 Task: Check the life at Redfin.
Action: Mouse moved to (168, 257)
Screenshot: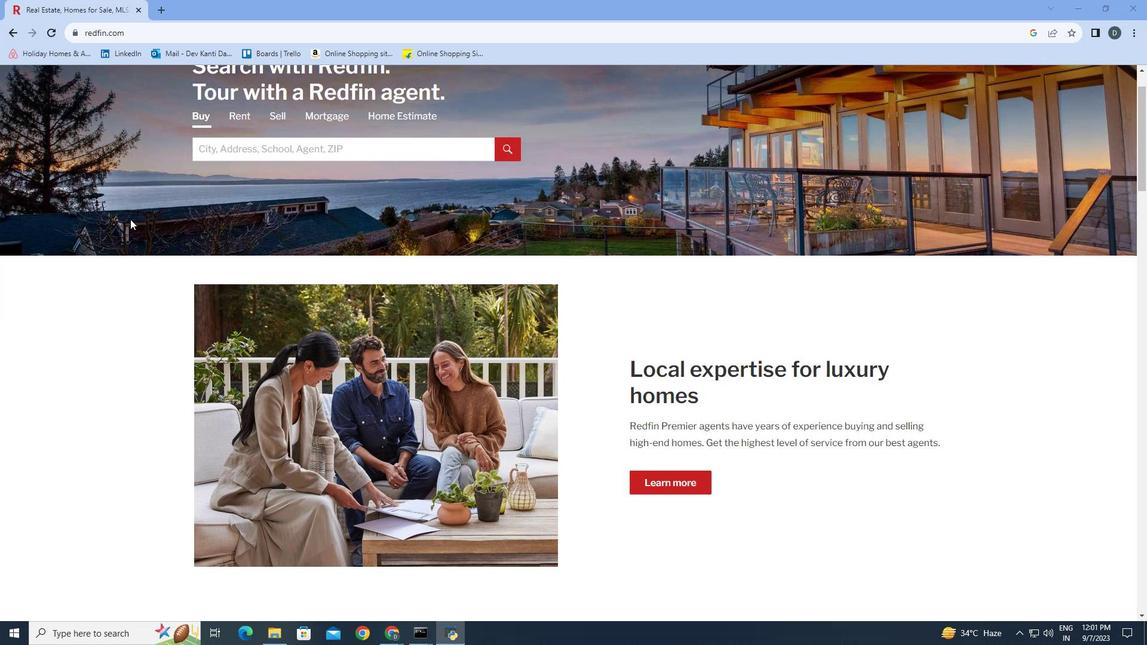 
Action: Mouse scrolled (168, 256) with delta (0, 0)
Screenshot: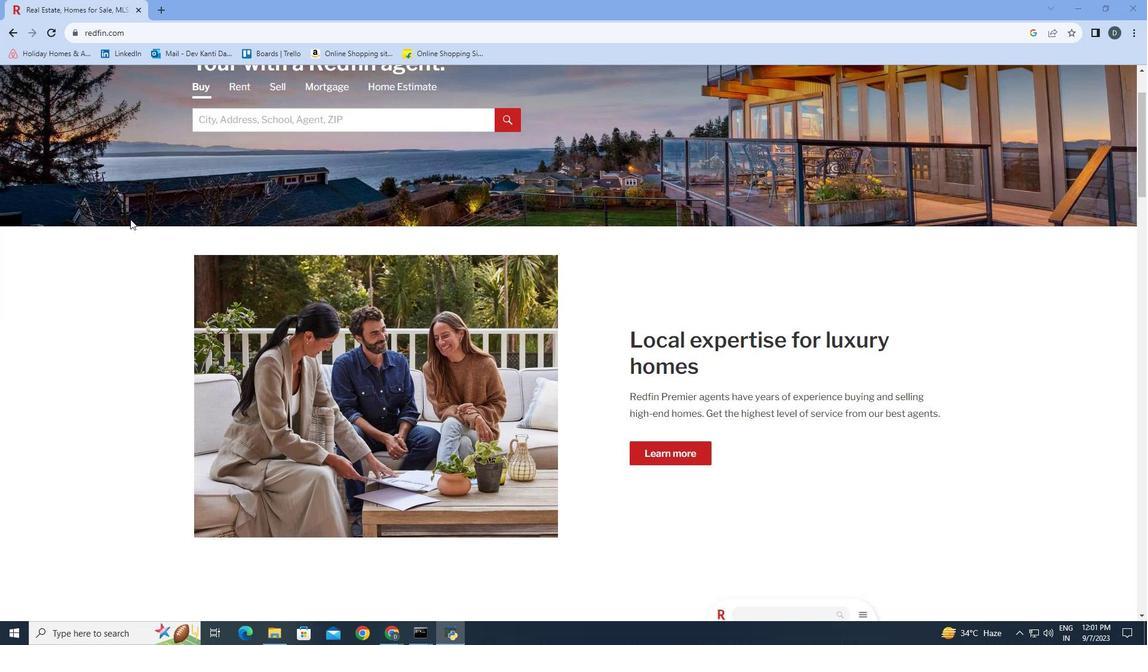 
Action: Mouse scrolled (168, 256) with delta (0, 0)
Screenshot: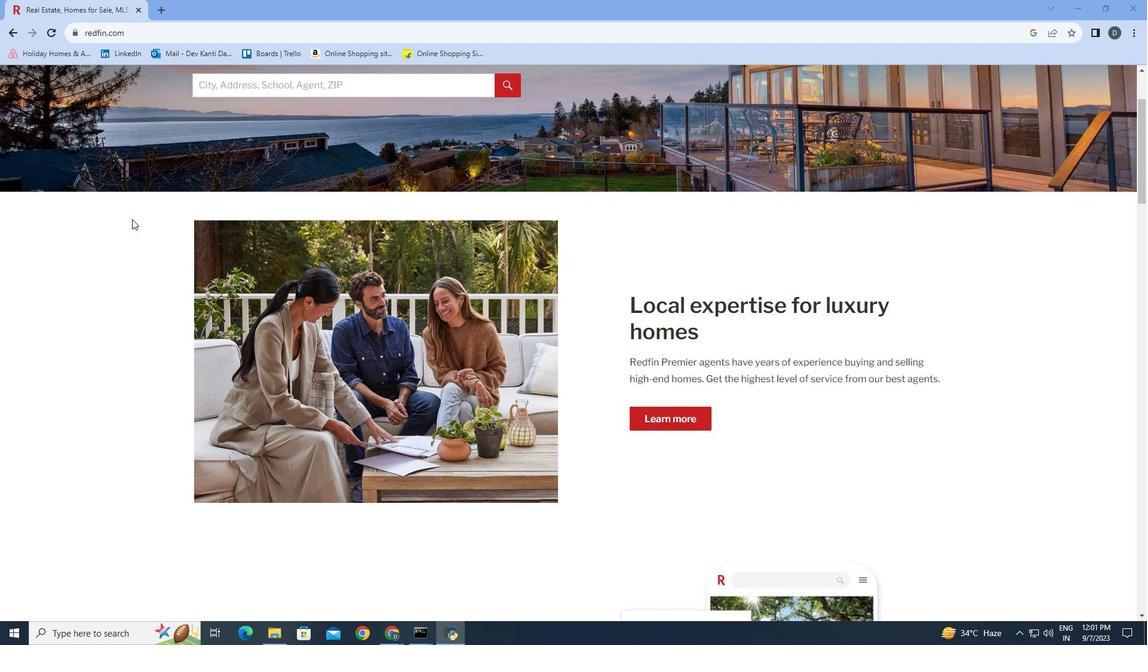 
Action: Mouse moved to (170, 257)
Screenshot: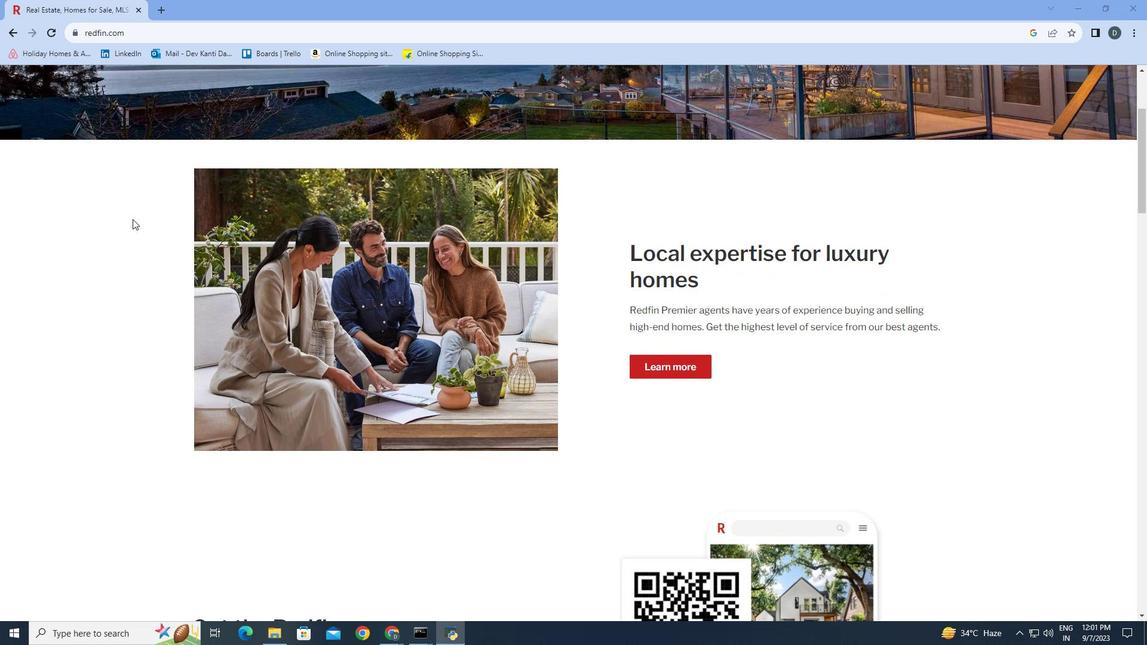 
Action: Mouse scrolled (170, 256) with delta (0, 0)
Screenshot: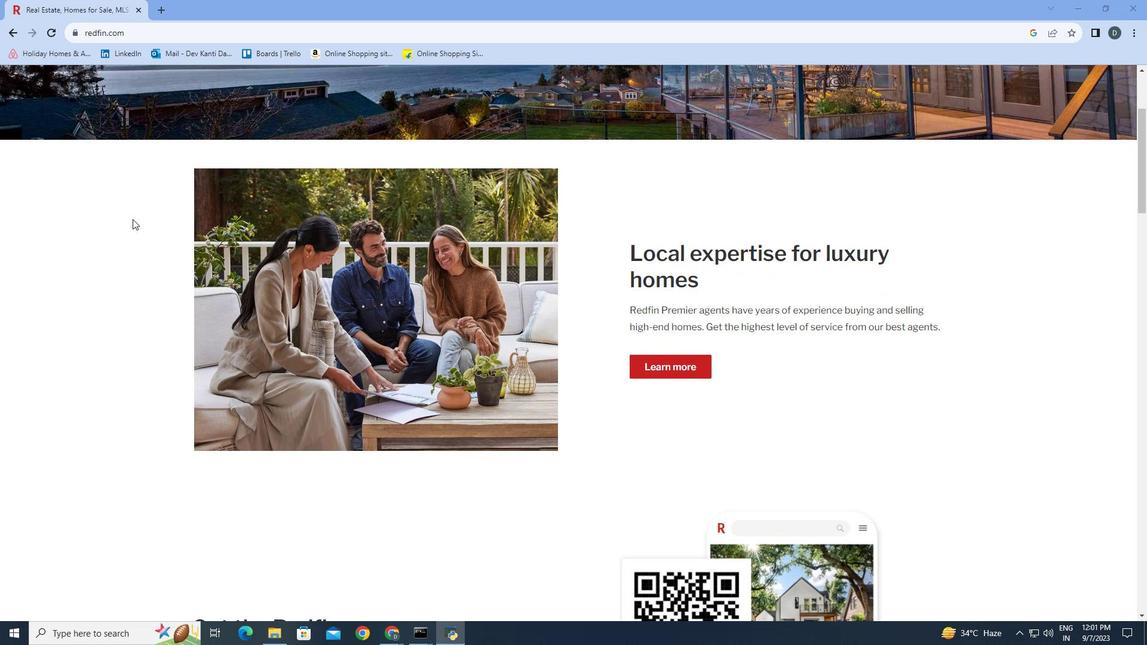 
Action: Mouse moved to (173, 256)
Screenshot: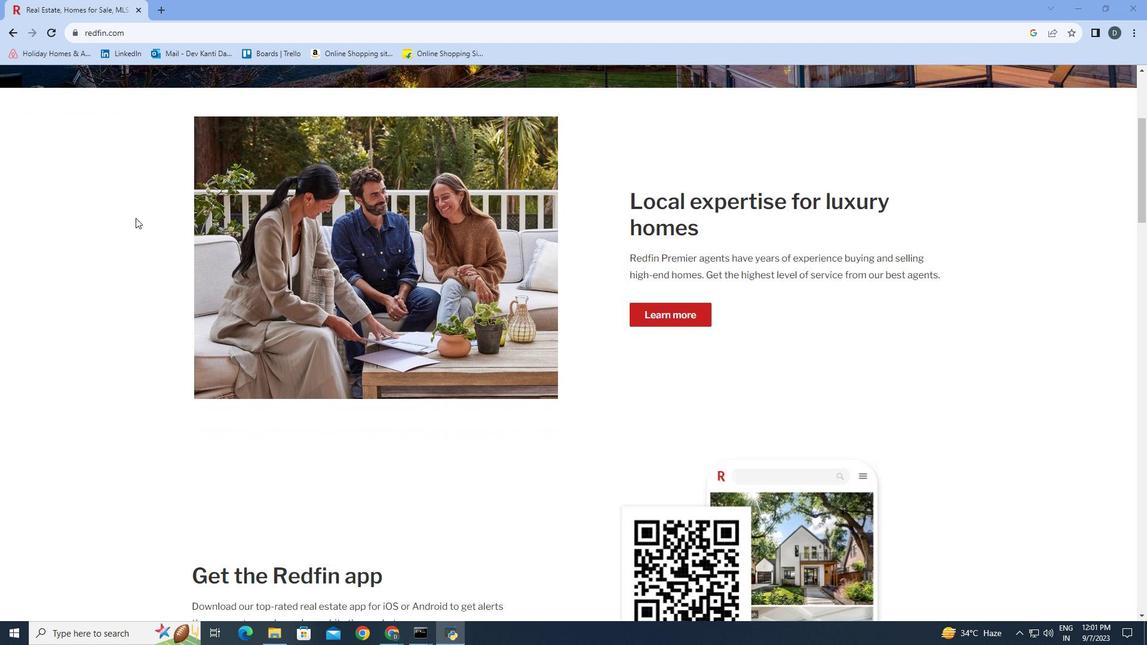 
Action: Mouse scrolled (173, 255) with delta (0, 0)
Screenshot: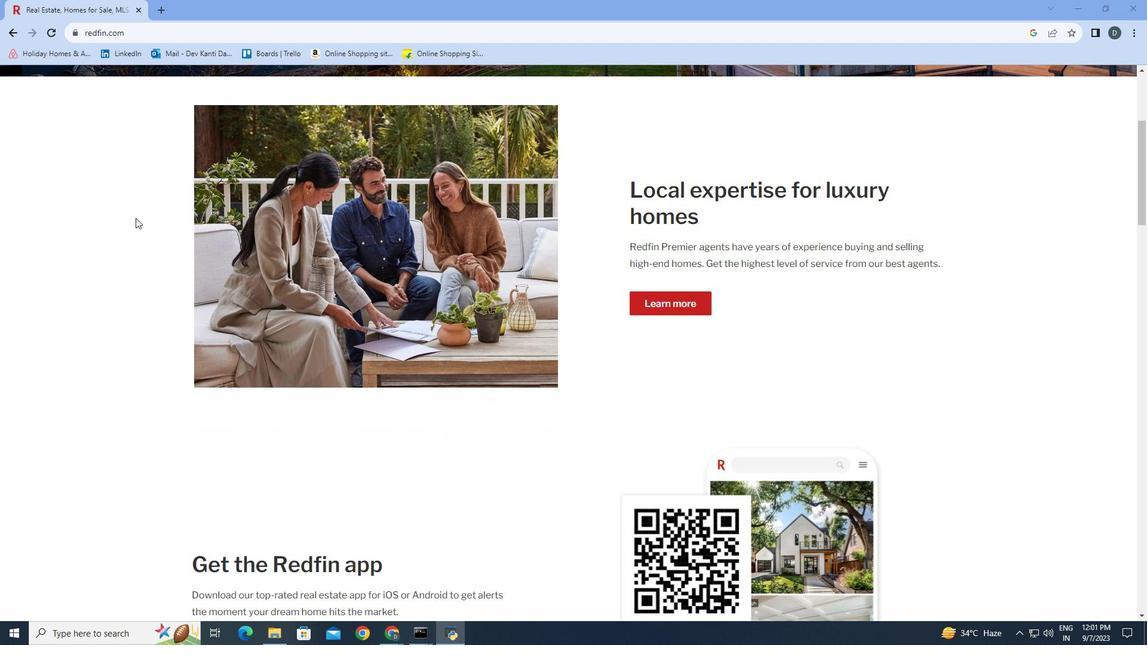 
Action: Mouse scrolled (173, 255) with delta (0, 0)
Screenshot: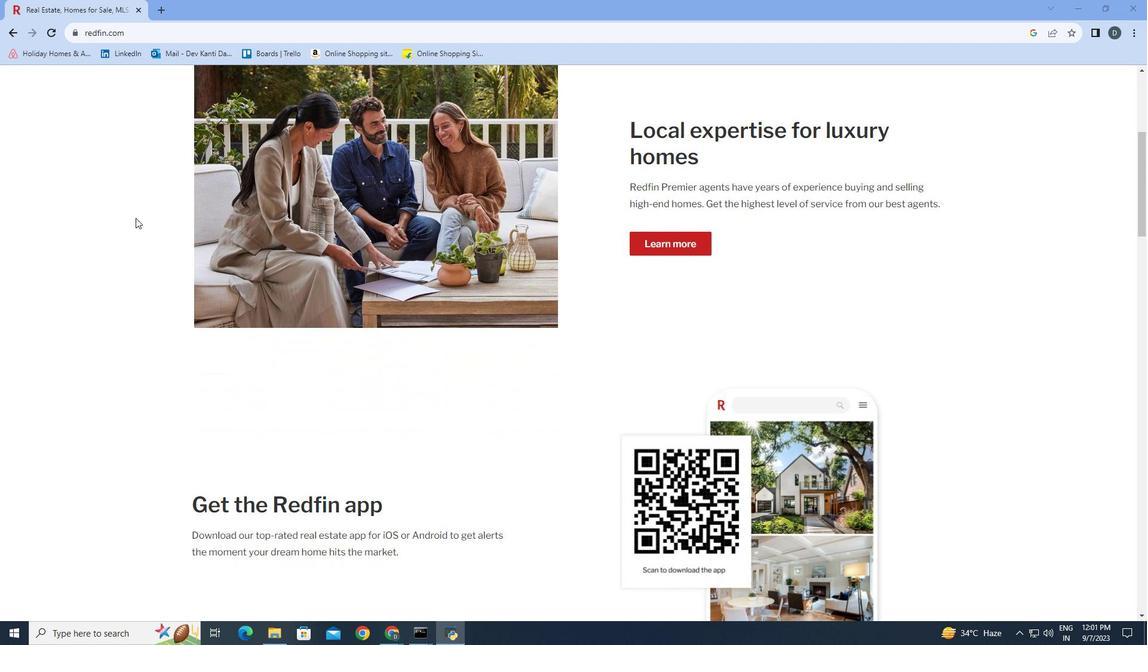 
Action: Mouse scrolled (173, 255) with delta (0, 0)
Screenshot: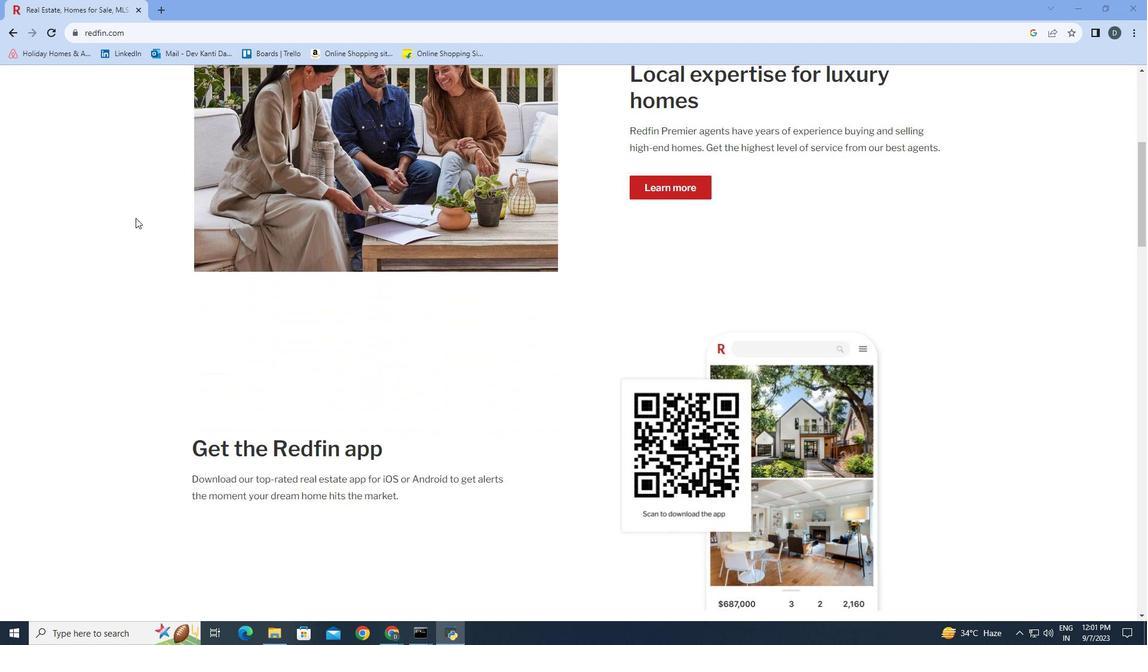 
Action: Mouse moved to (173, 255)
Screenshot: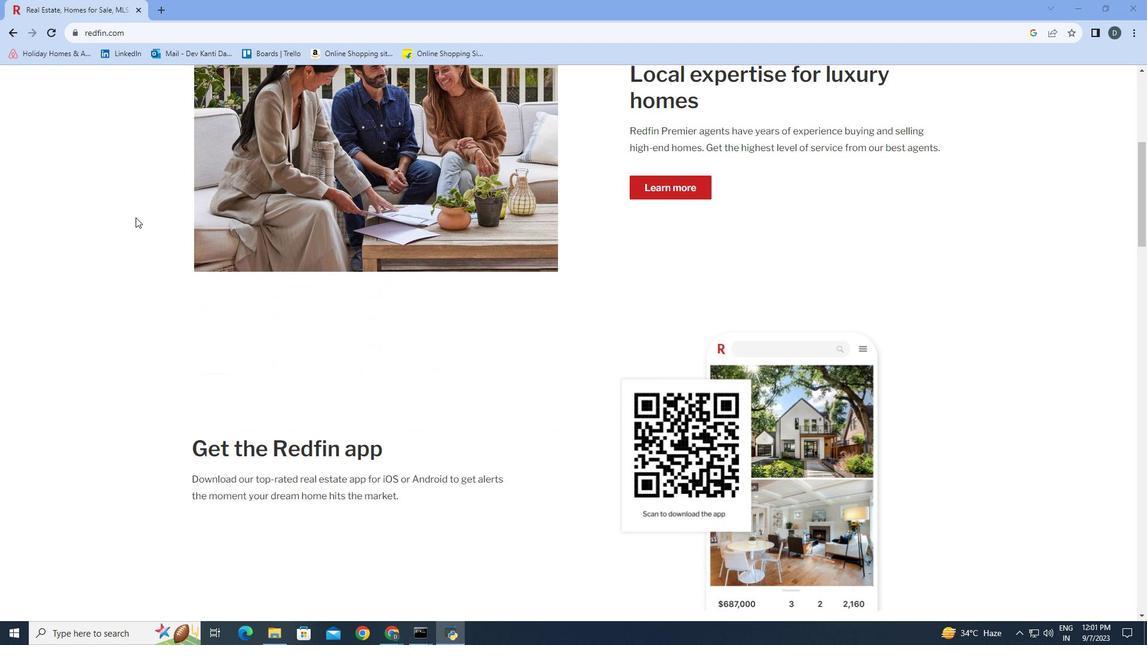 
Action: Mouse scrolled (173, 255) with delta (0, 0)
Screenshot: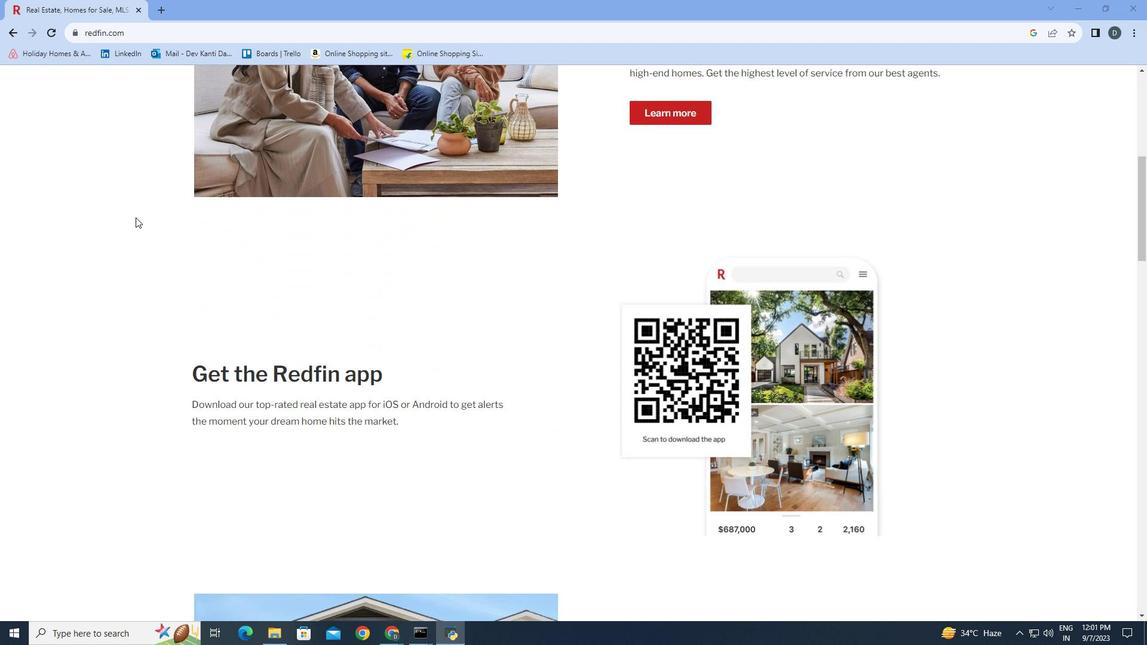 
Action: Mouse scrolled (173, 255) with delta (0, 0)
Screenshot: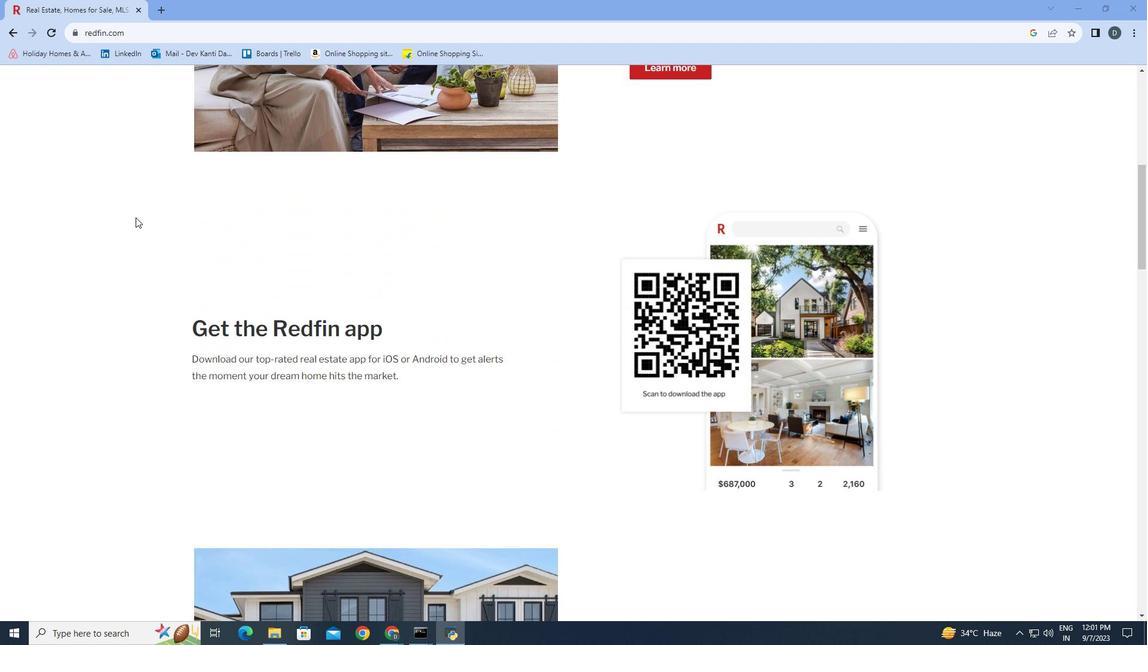 
Action: Mouse scrolled (173, 255) with delta (0, 0)
Screenshot: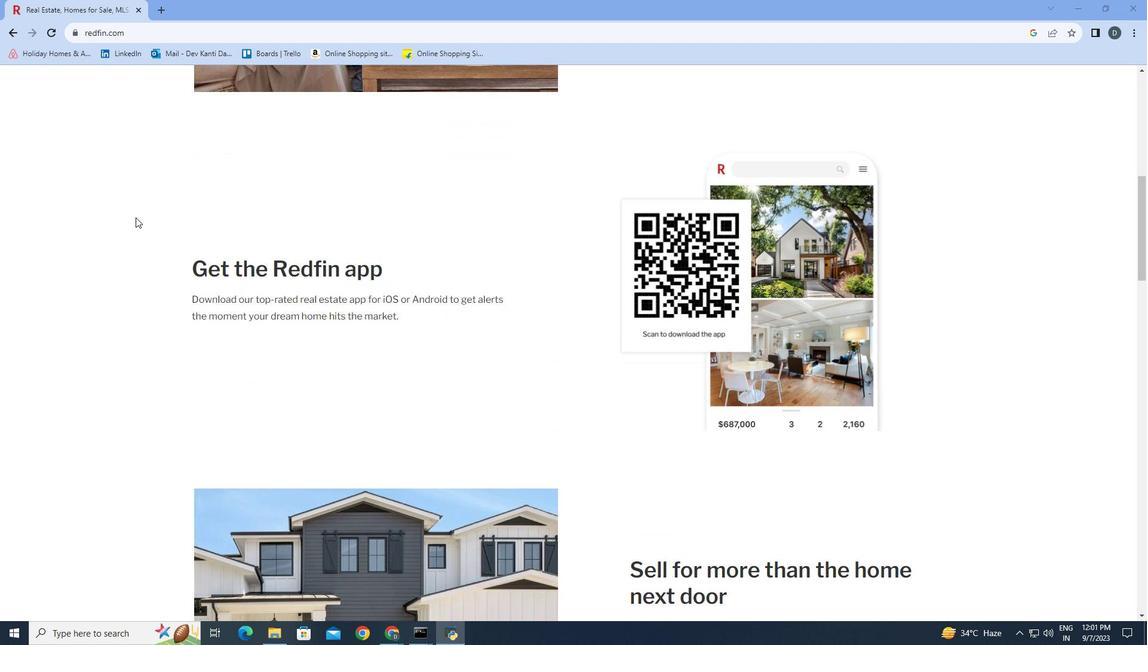 
Action: Mouse scrolled (173, 255) with delta (0, 0)
Screenshot: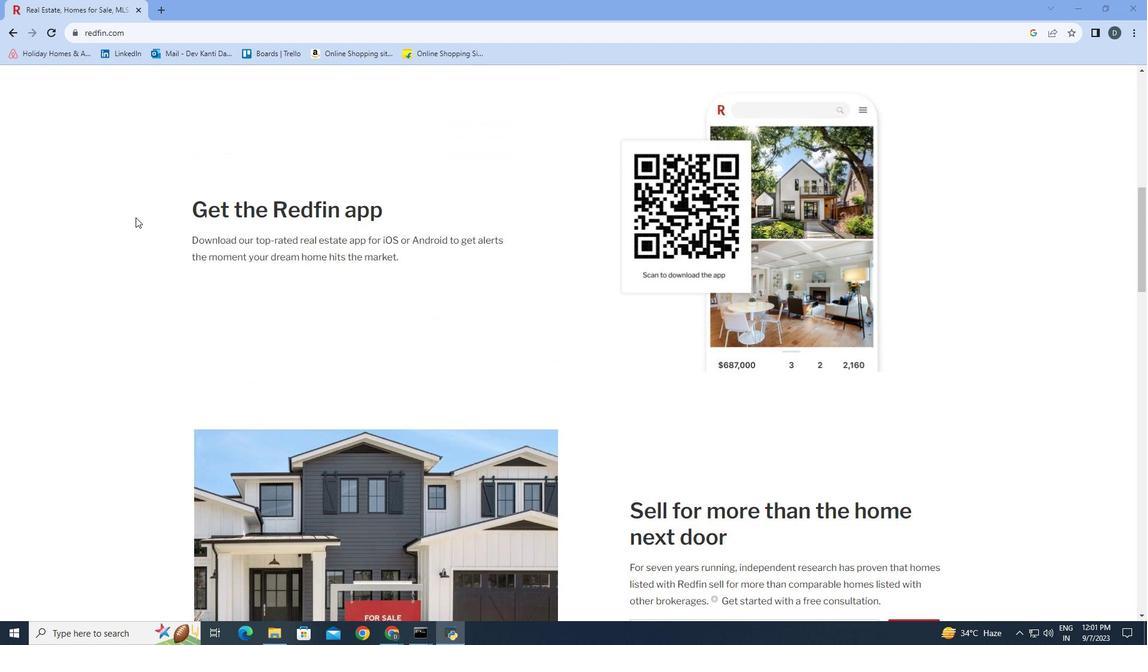 
Action: Mouse scrolled (173, 255) with delta (0, 0)
Screenshot: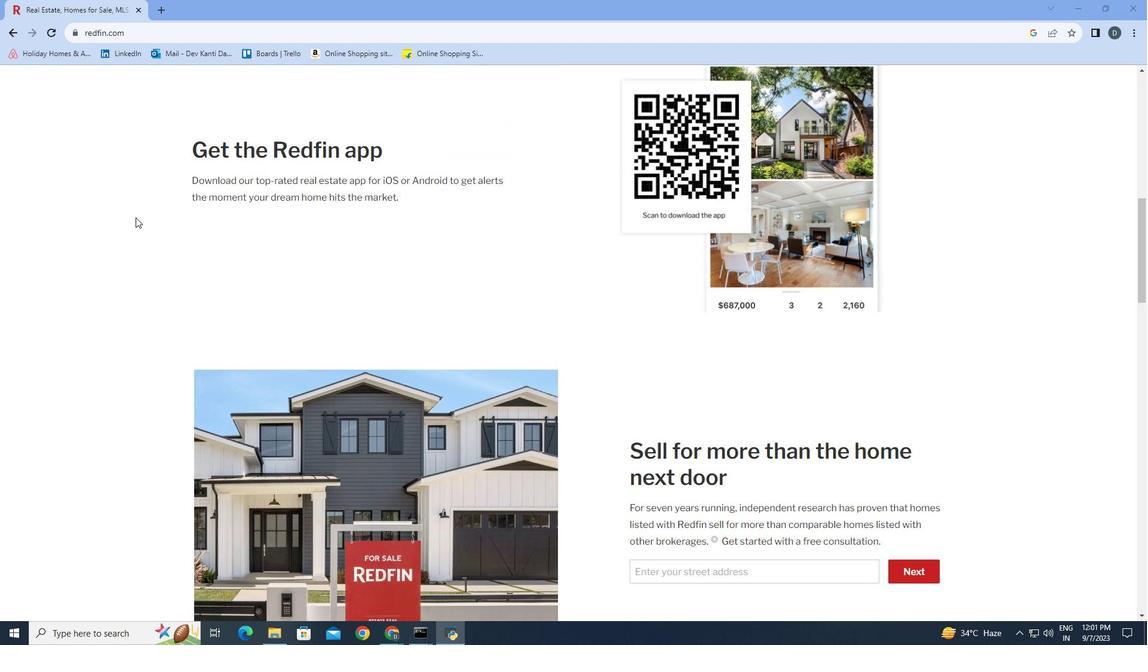 
Action: Mouse scrolled (173, 255) with delta (0, 0)
Screenshot: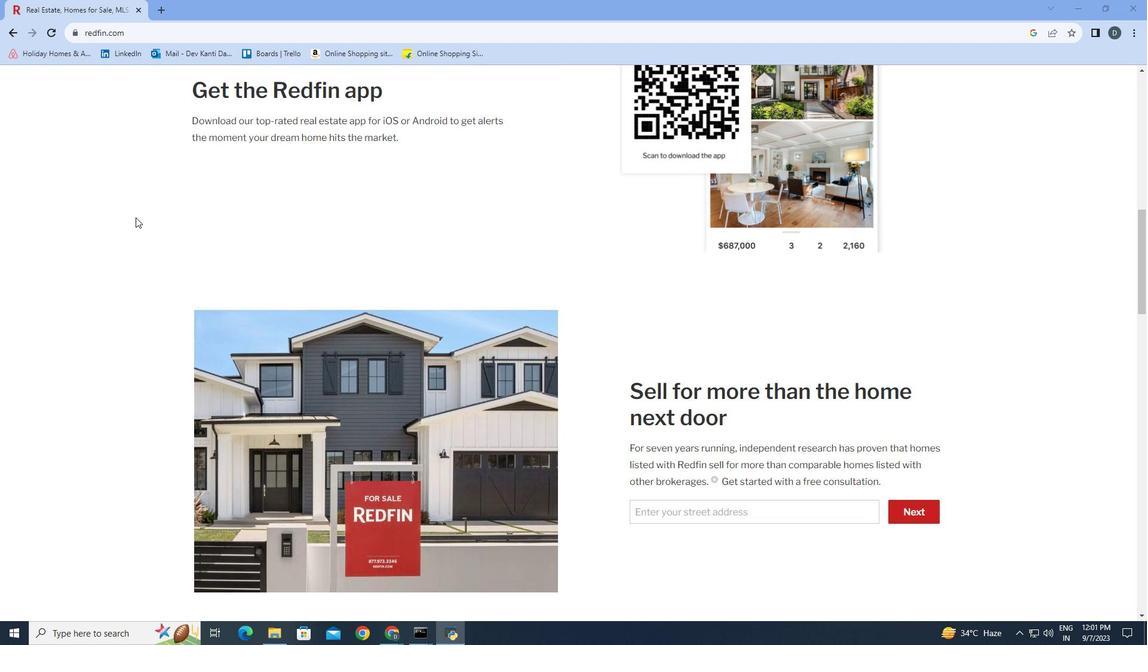 
Action: Mouse scrolled (173, 255) with delta (0, 0)
Screenshot: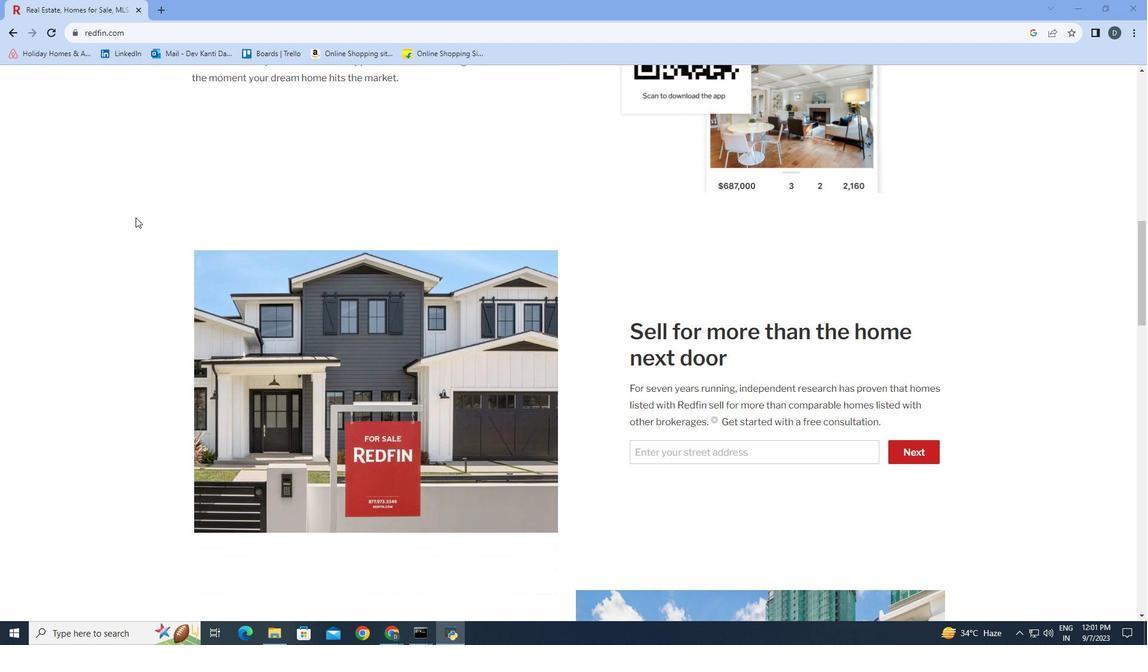 
Action: Mouse scrolled (173, 255) with delta (0, 0)
Screenshot: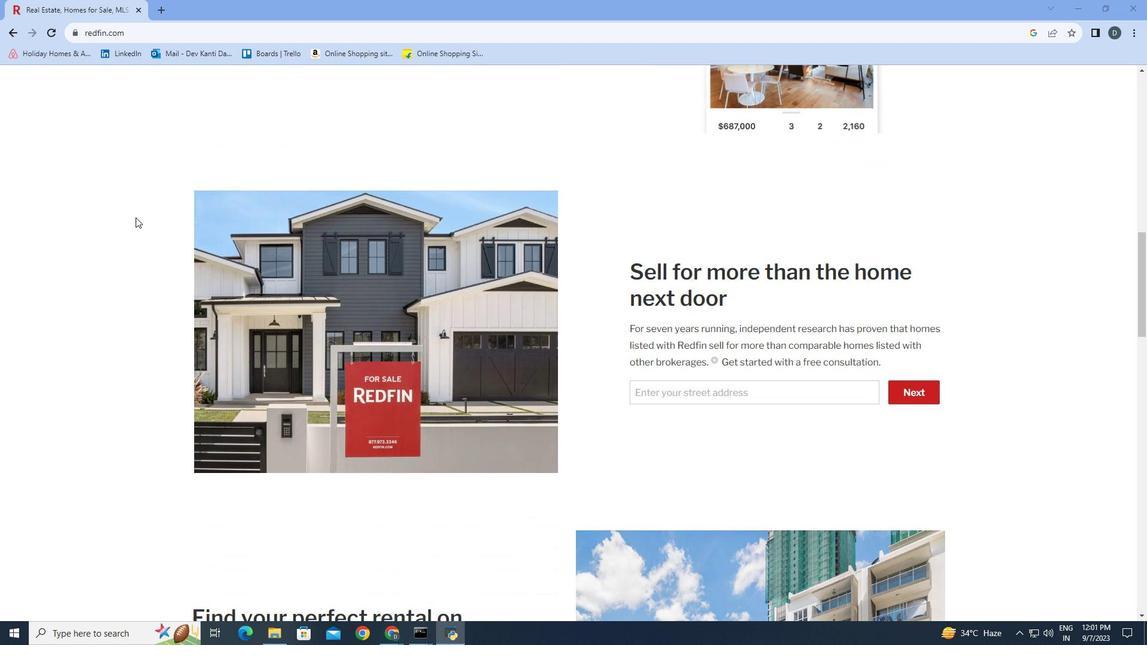 
Action: Mouse scrolled (173, 255) with delta (0, 0)
Screenshot: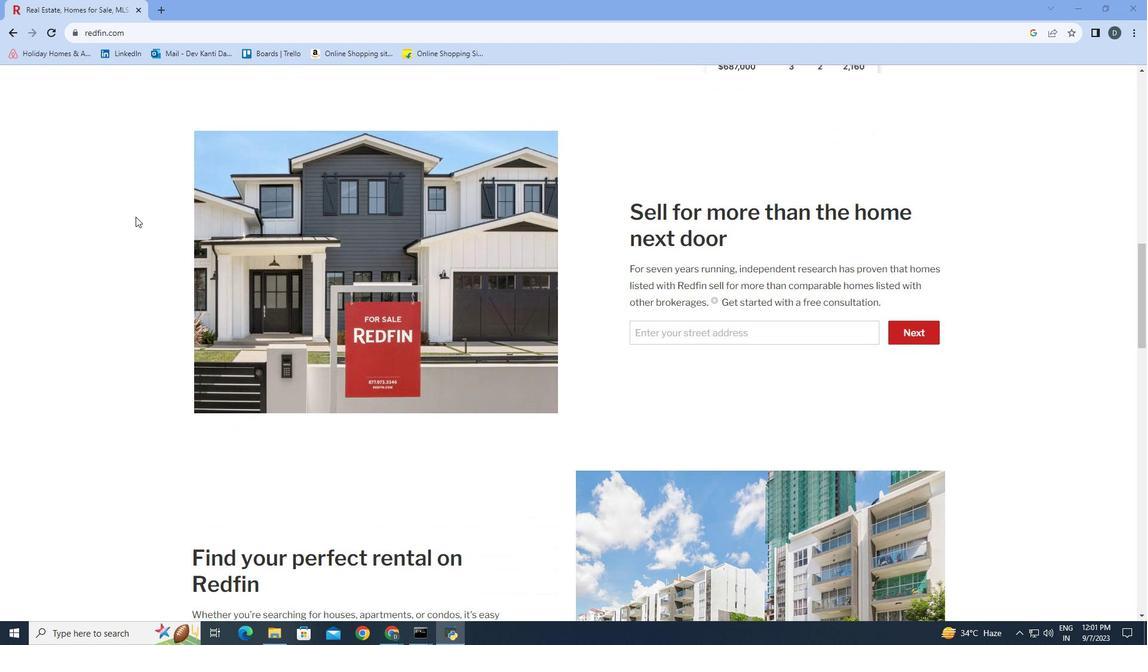 
Action: Mouse moved to (173, 255)
Screenshot: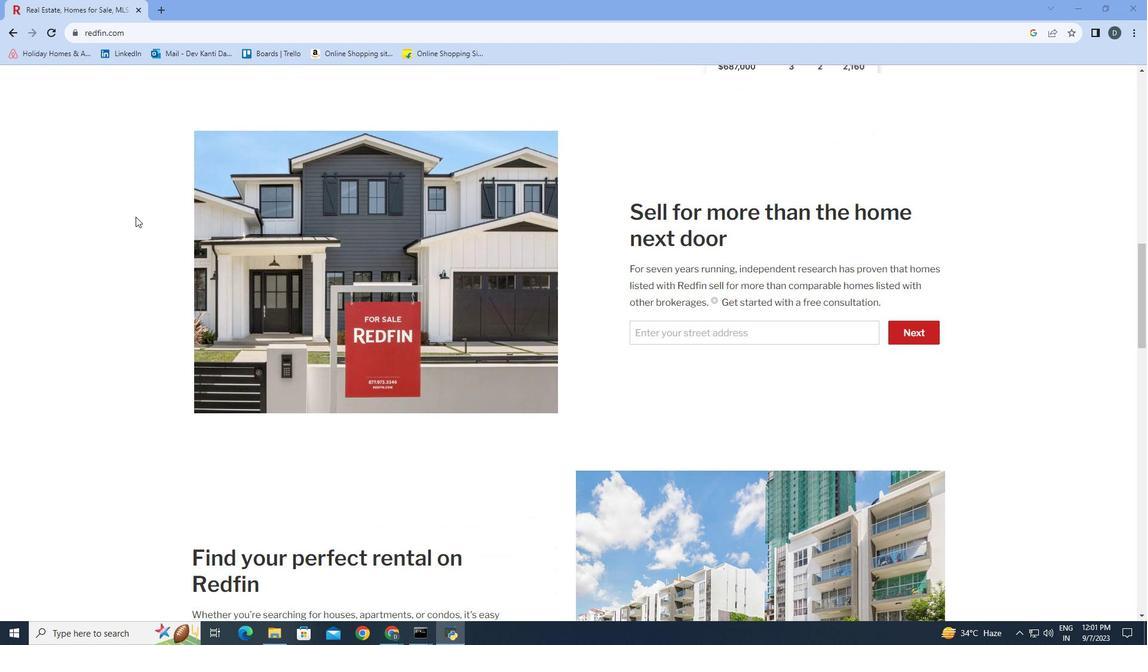 
Action: Mouse scrolled (173, 254) with delta (0, 0)
Screenshot: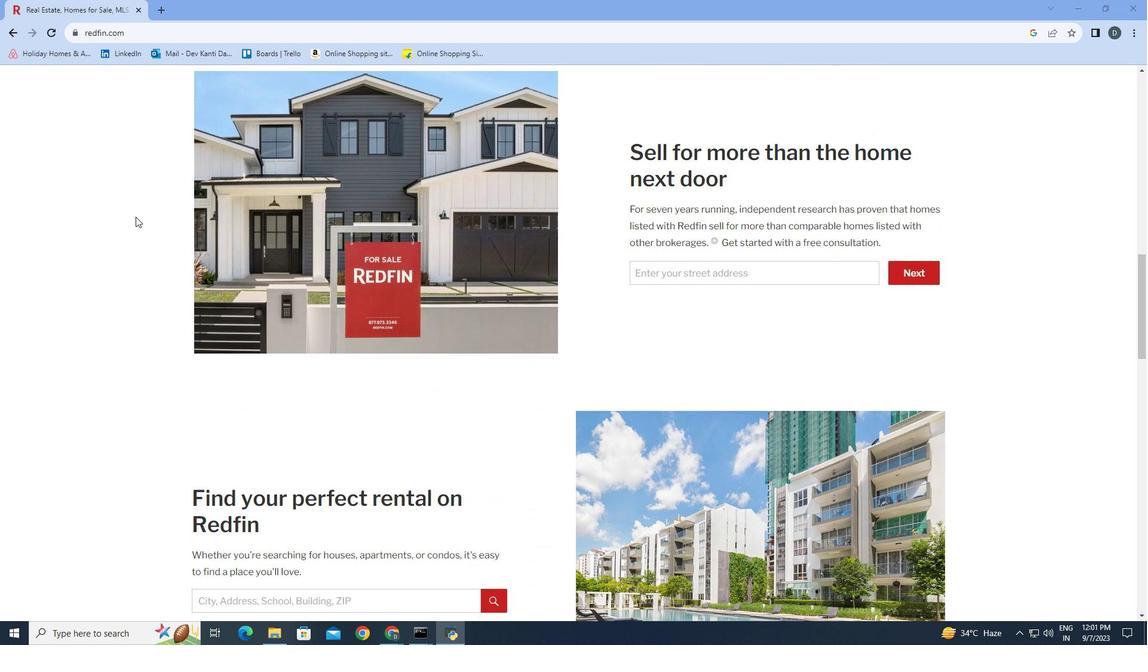 
Action: Mouse scrolled (173, 254) with delta (0, 0)
Screenshot: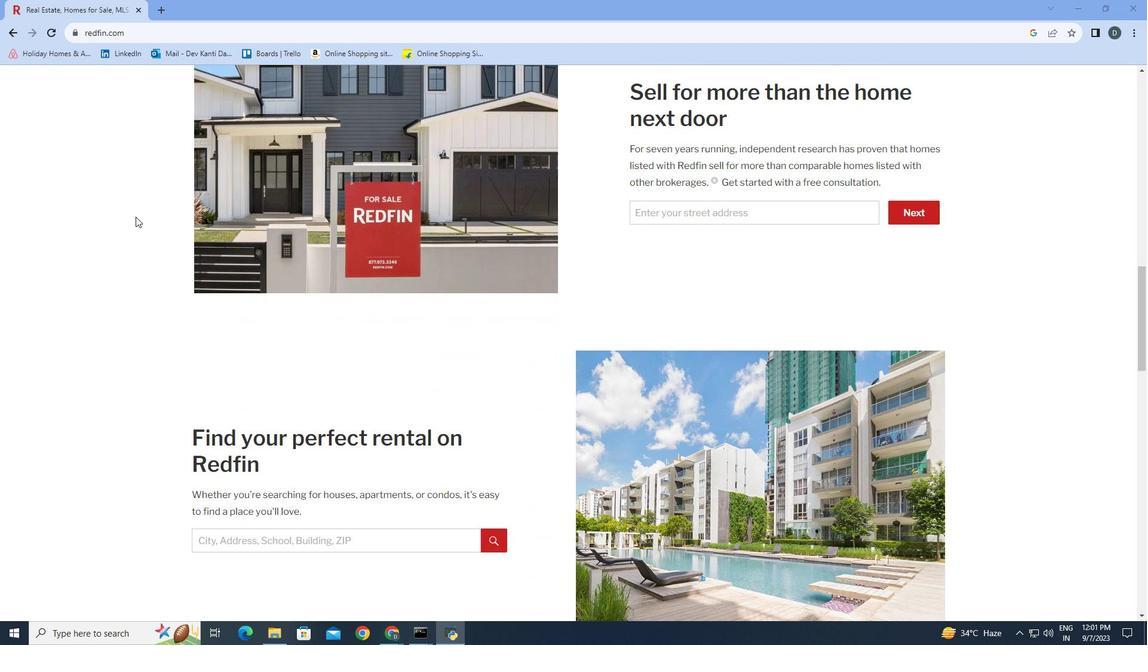 
Action: Mouse scrolled (173, 254) with delta (0, 0)
Screenshot: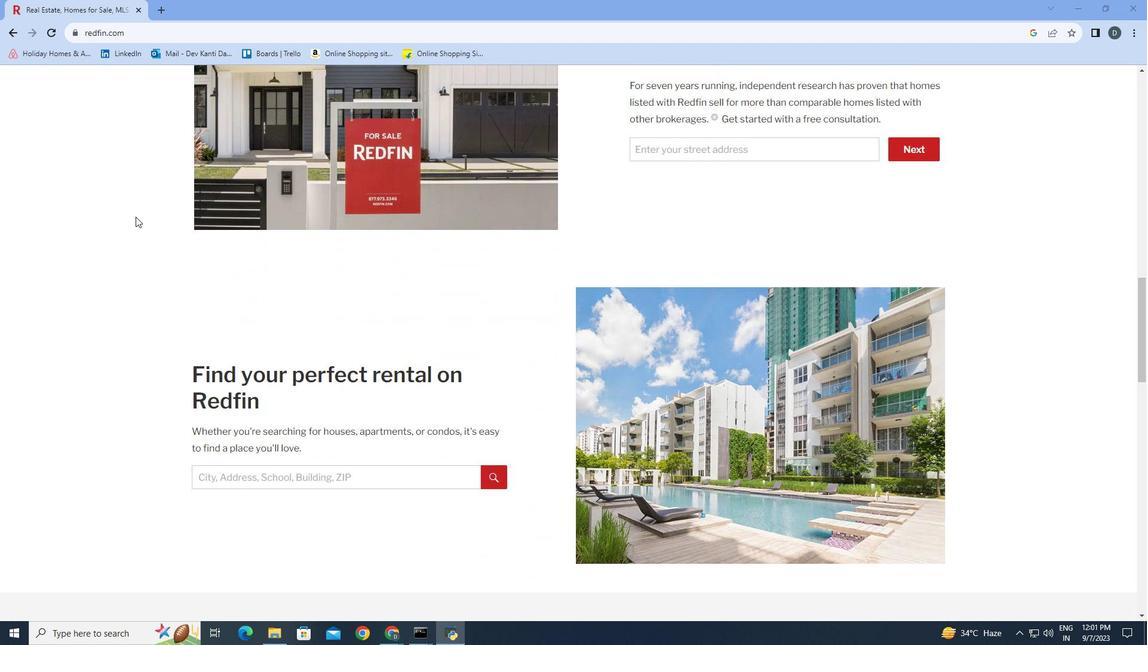 
Action: Mouse scrolled (173, 254) with delta (0, 0)
Screenshot: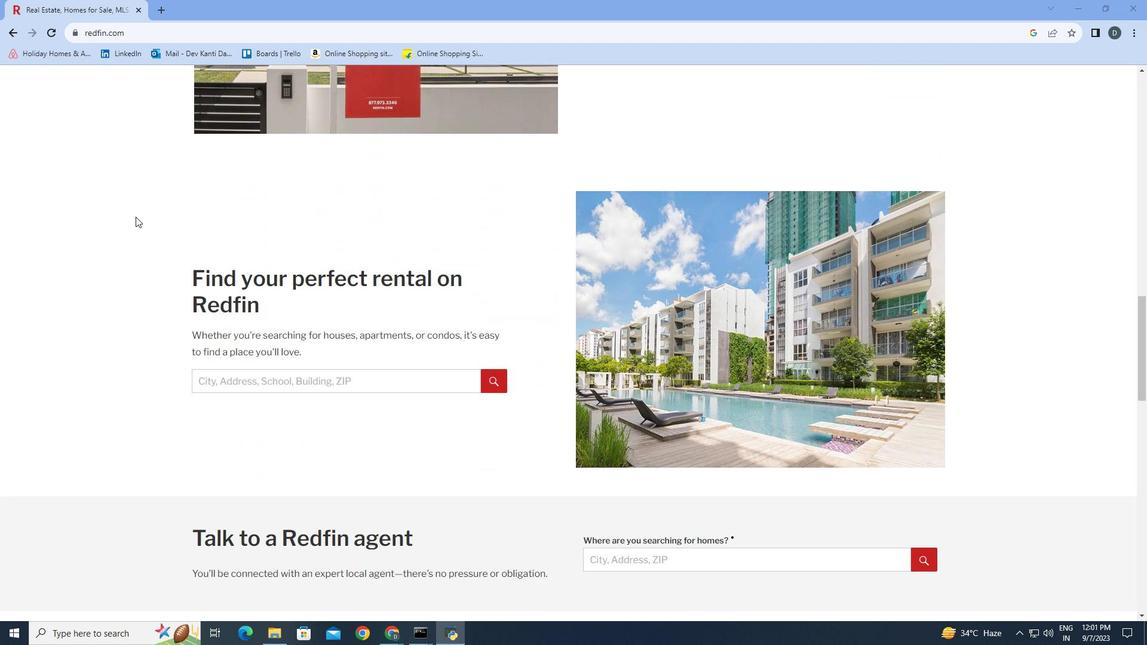 
Action: Mouse scrolled (173, 254) with delta (0, 0)
Screenshot: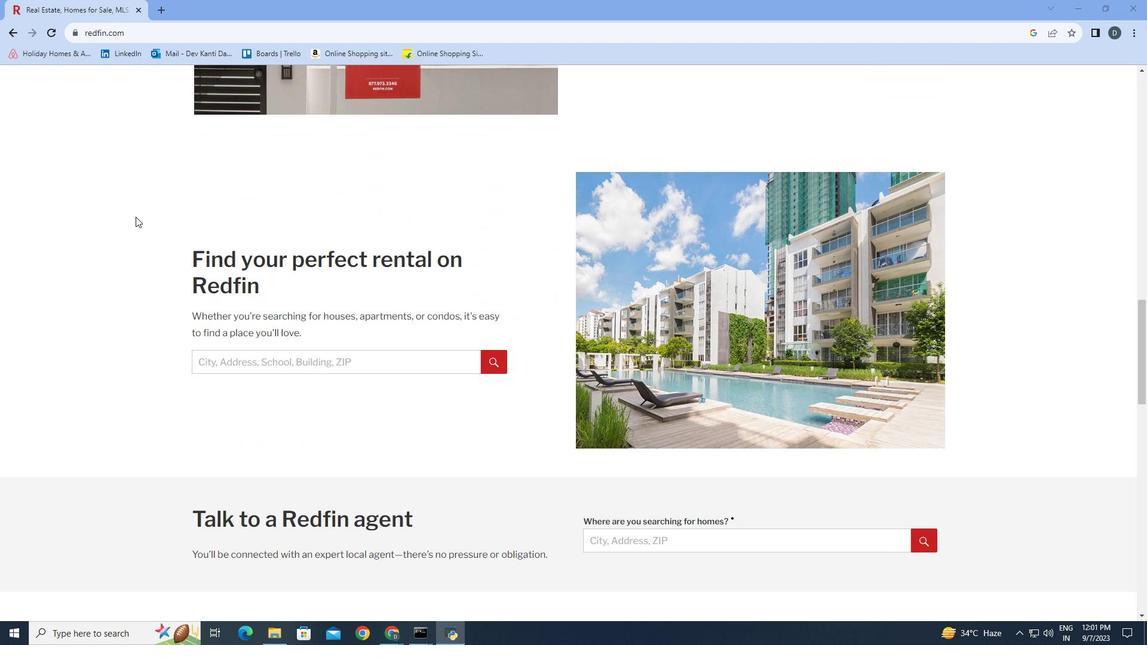 
Action: Mouse moved to (173, 255)
Screenshot: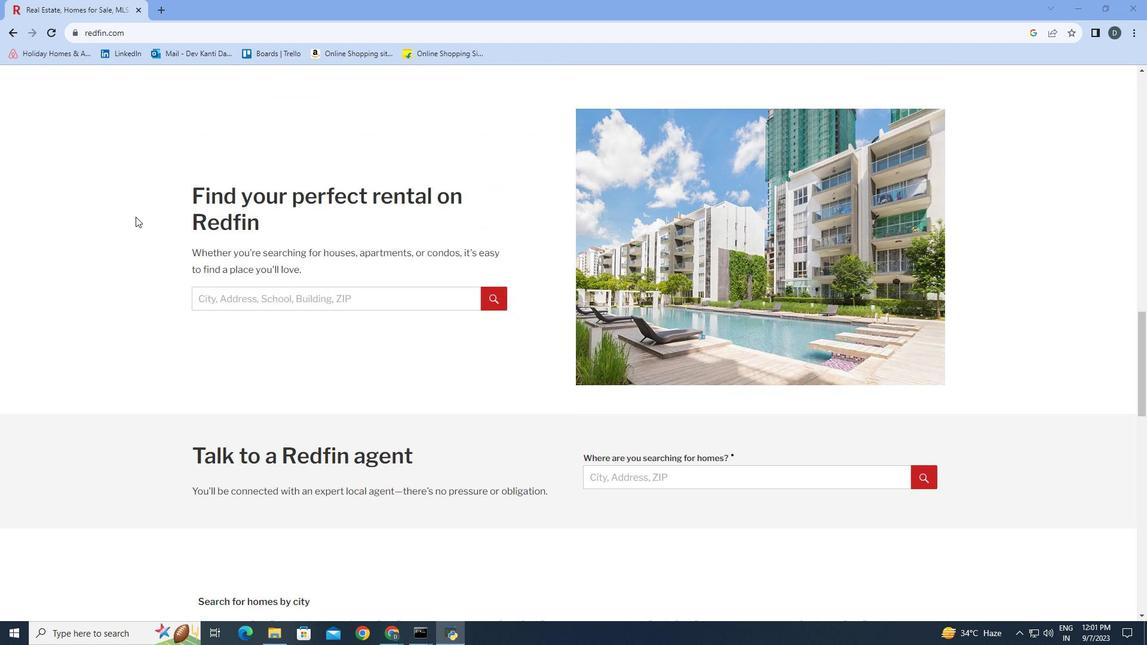 
Action: Mouse scrolled (173, 254) with delta (0, 0)
Screenshot: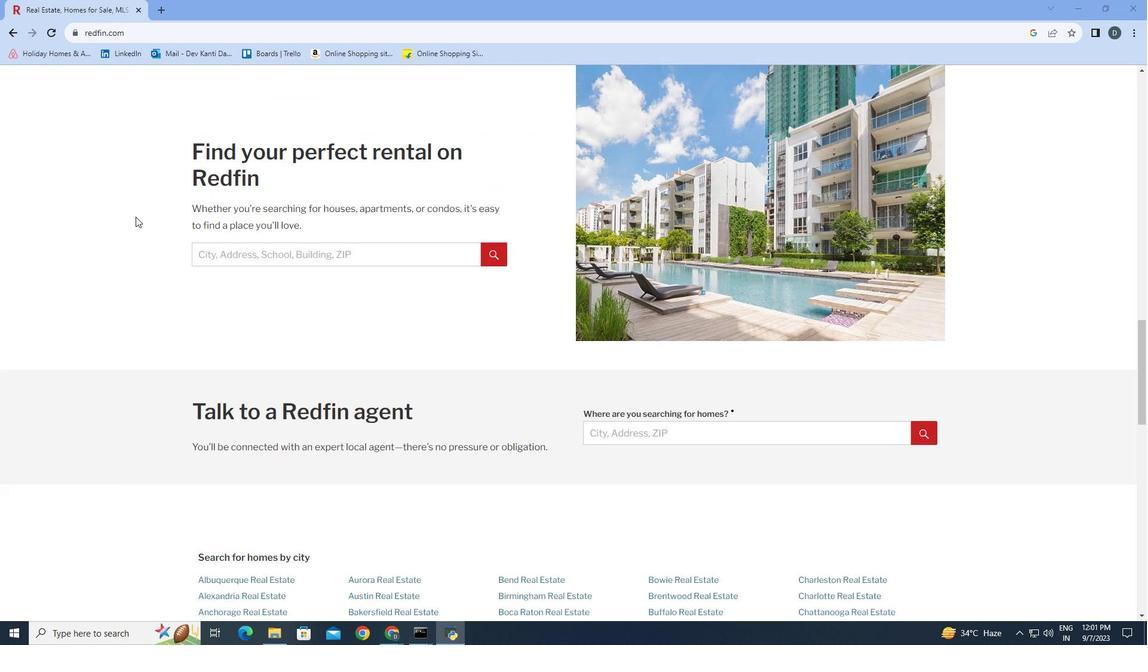 
Action: Mouse scrolled (173, 254) with delta (0, 0)
Screenshot: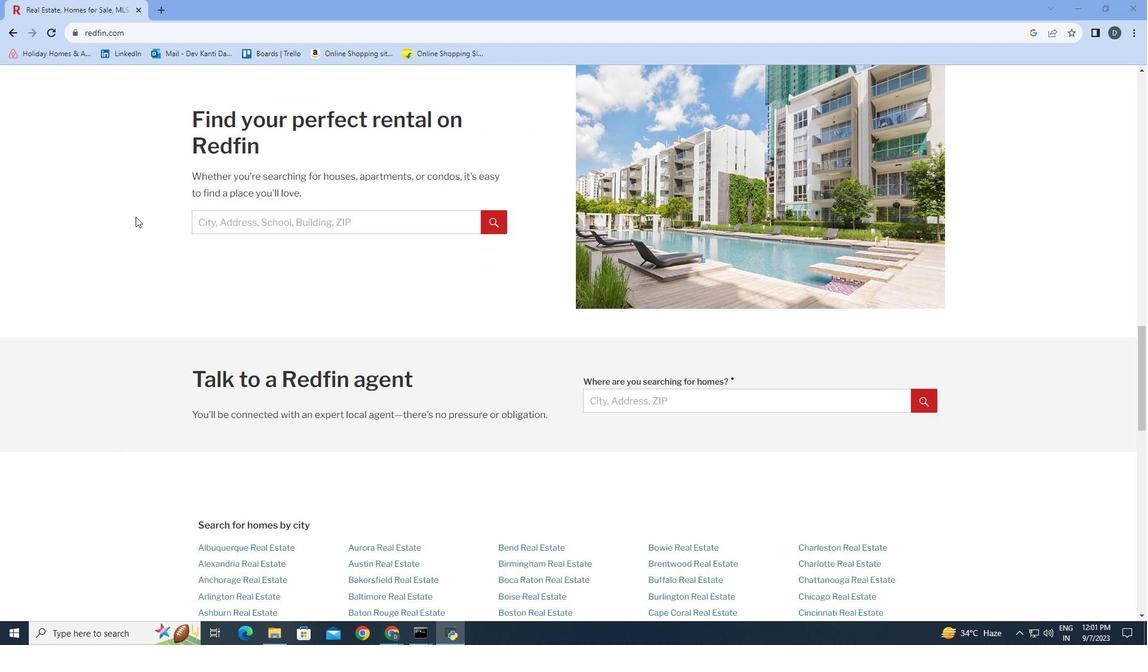 
Action: Mouse scrolled (173, 254) with delta (0, 0)
Screenshot: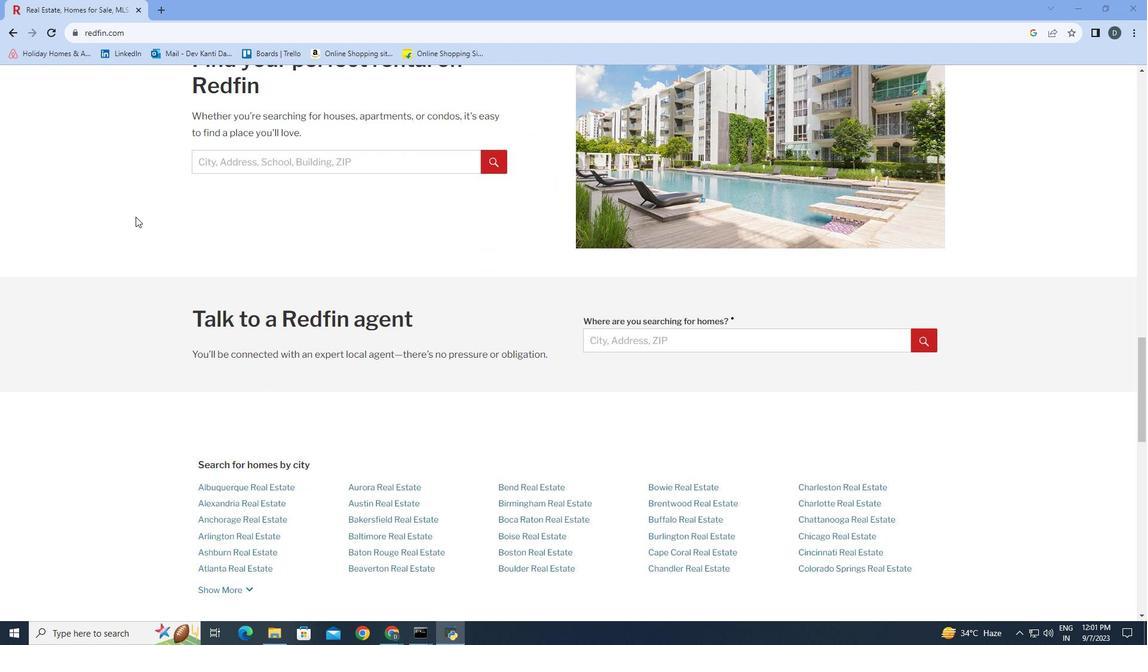 
Action: Mouse scrolled (173, 254) with delta (0, 0)
Screenshot: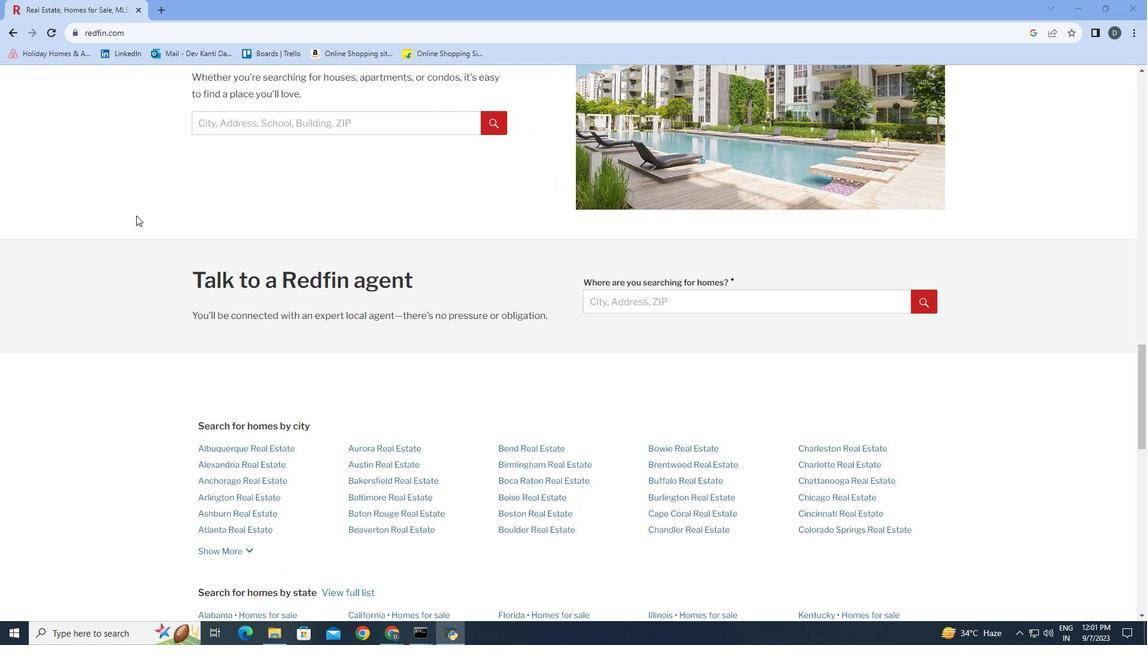 
Action: Mouse moved to (174, 253)
Screenshot: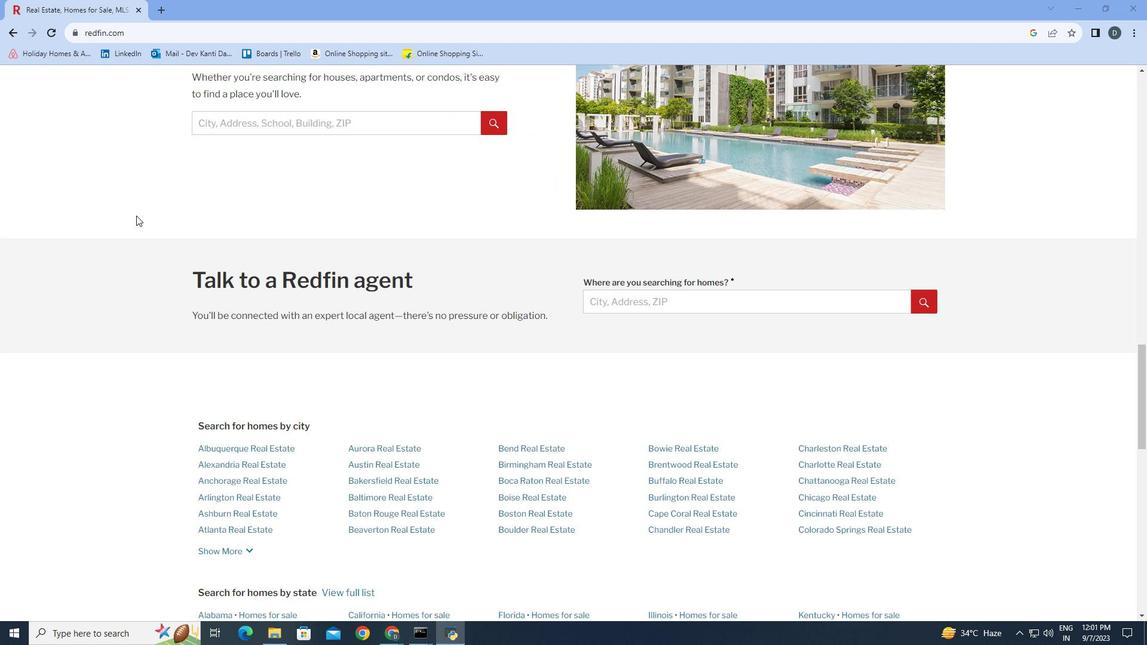 
Action: Mouse scrolled (174, 253) with delta (0, 0)
Screenshot: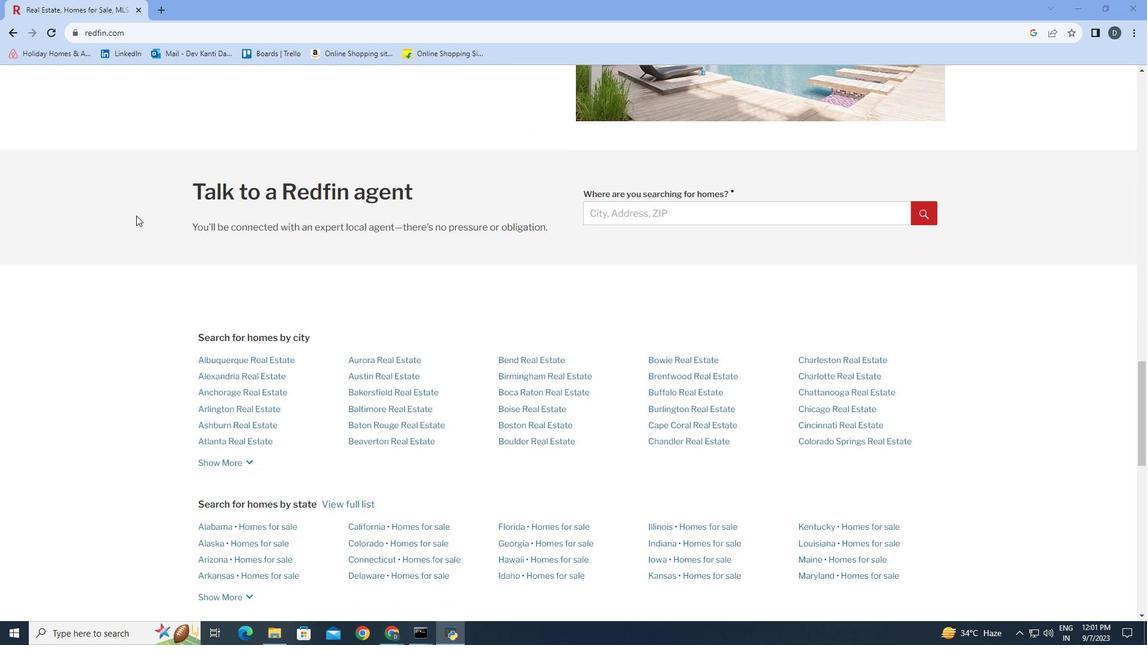 
Action: Mouse scrolled (174, 253) with delta (0, 0)
Screenshot: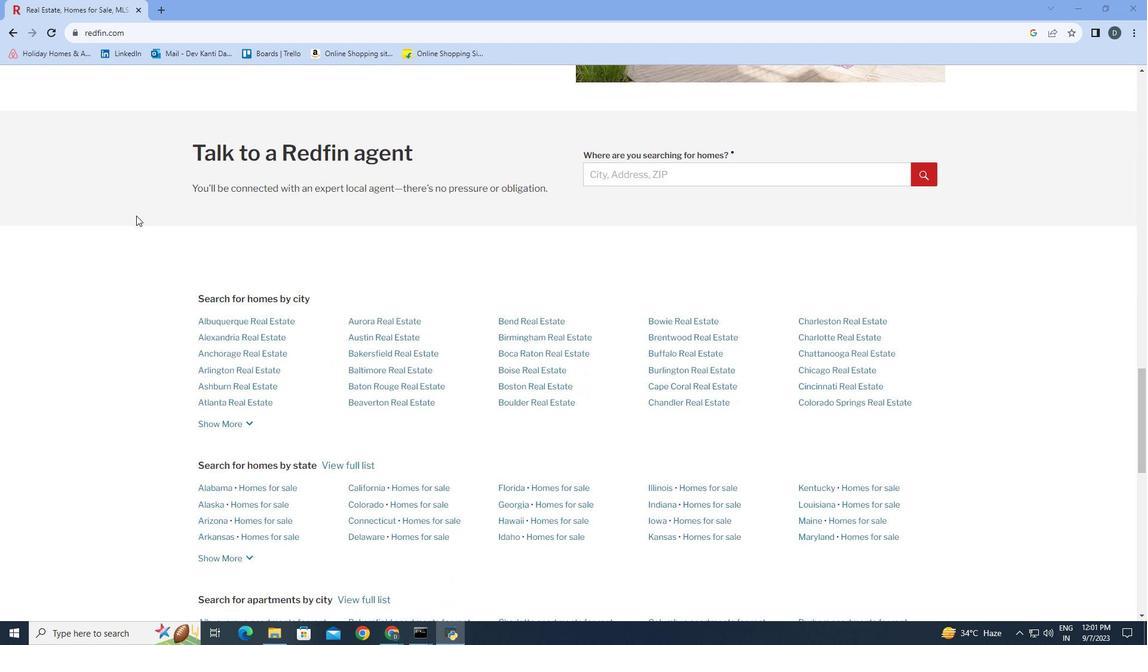 
Action: Mouse scrolled (174, 253) with delta (0, 0)
Screenshot: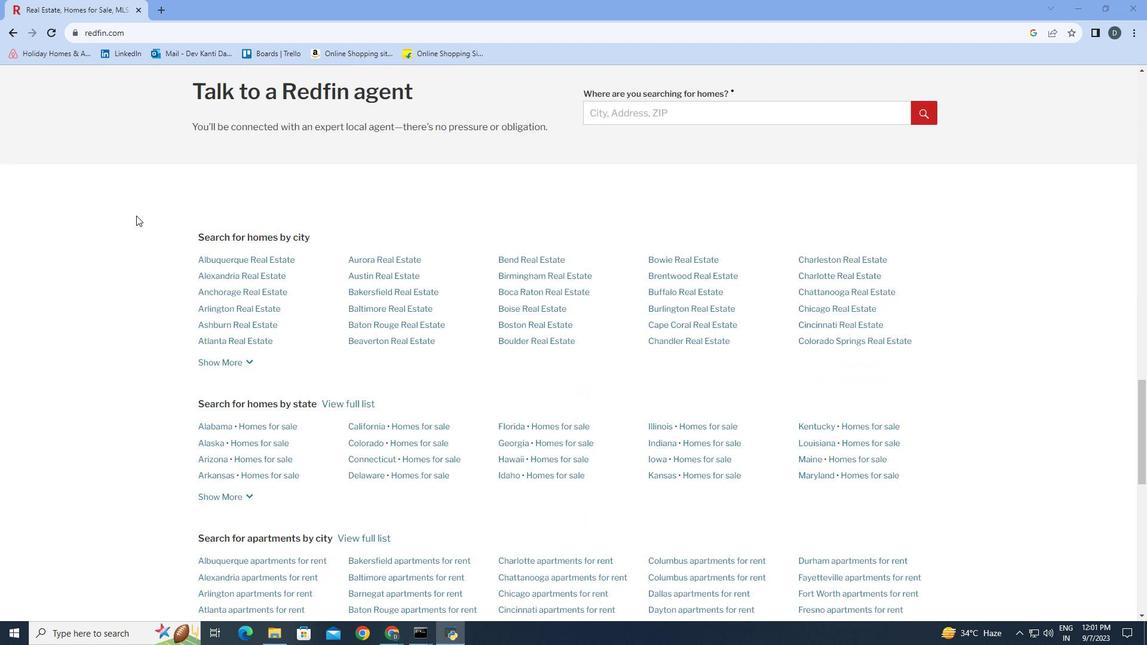 
Action: Mouse scrolled (174, 253) with delta (0, 0)
Screenshot: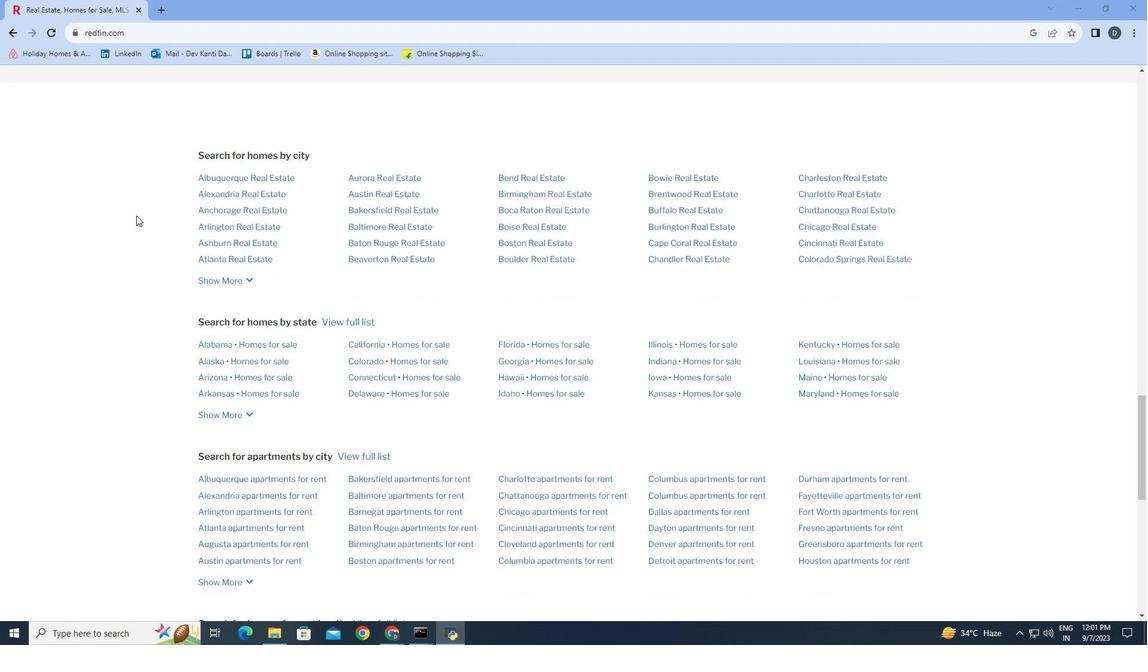 
Action: Mouse scrolled (174, 253) with delta (0, 0)
Screenshot: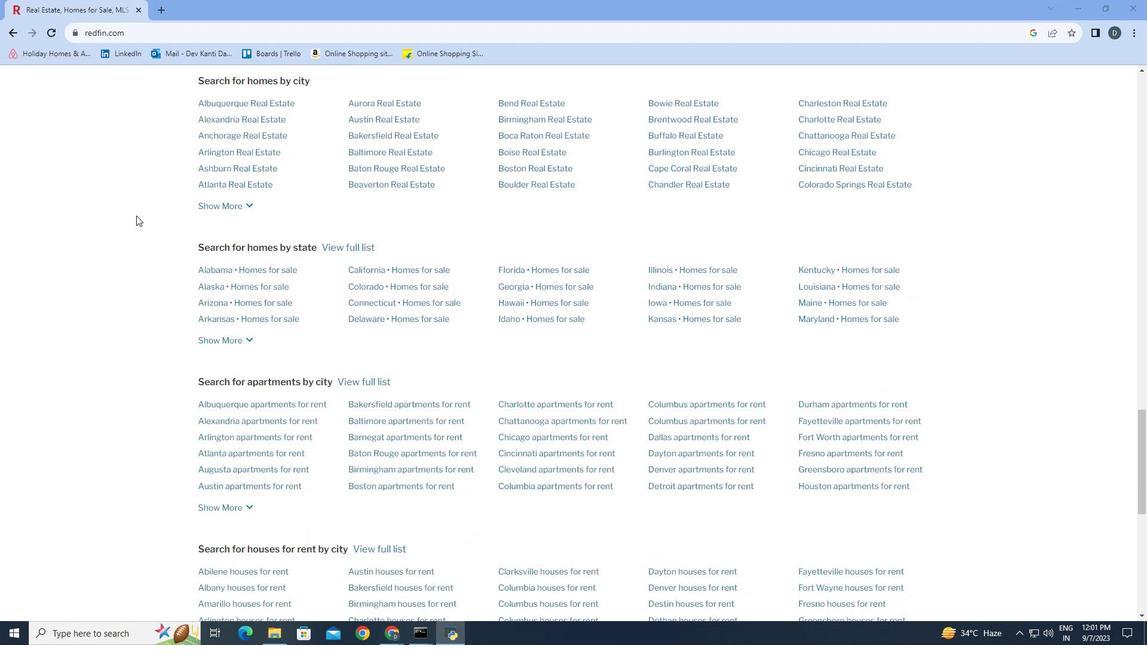 
Action: Mouse scrolled (174, 253) with delta (0, 0)
Screenshot: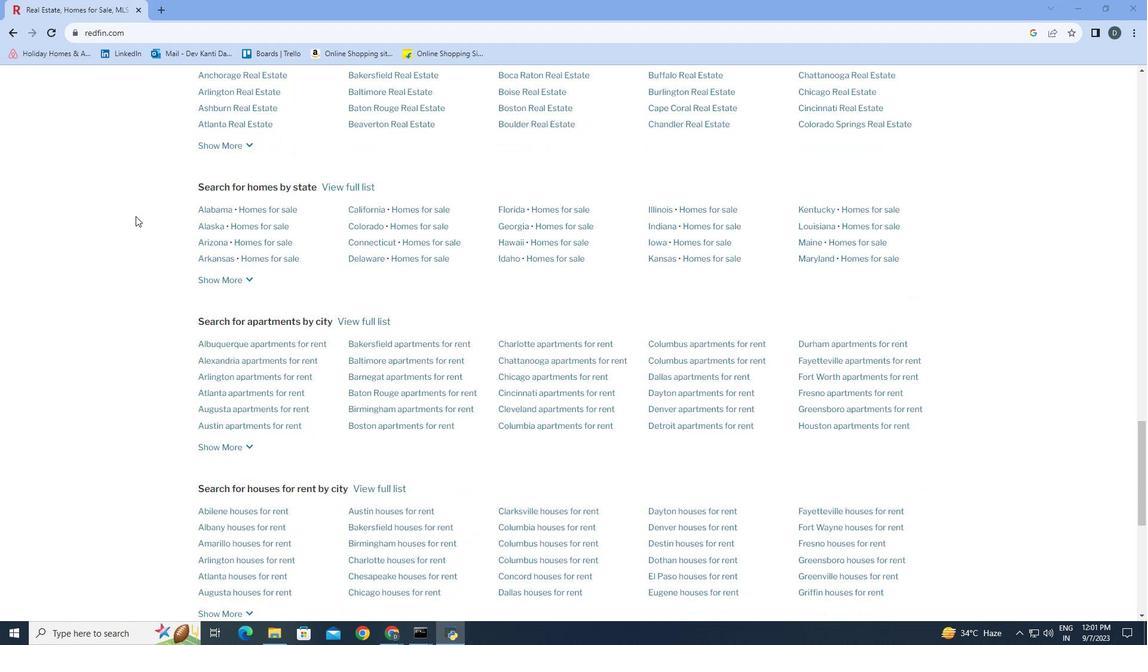 
Action: Mouse moved to (174, 253)
Screenshot: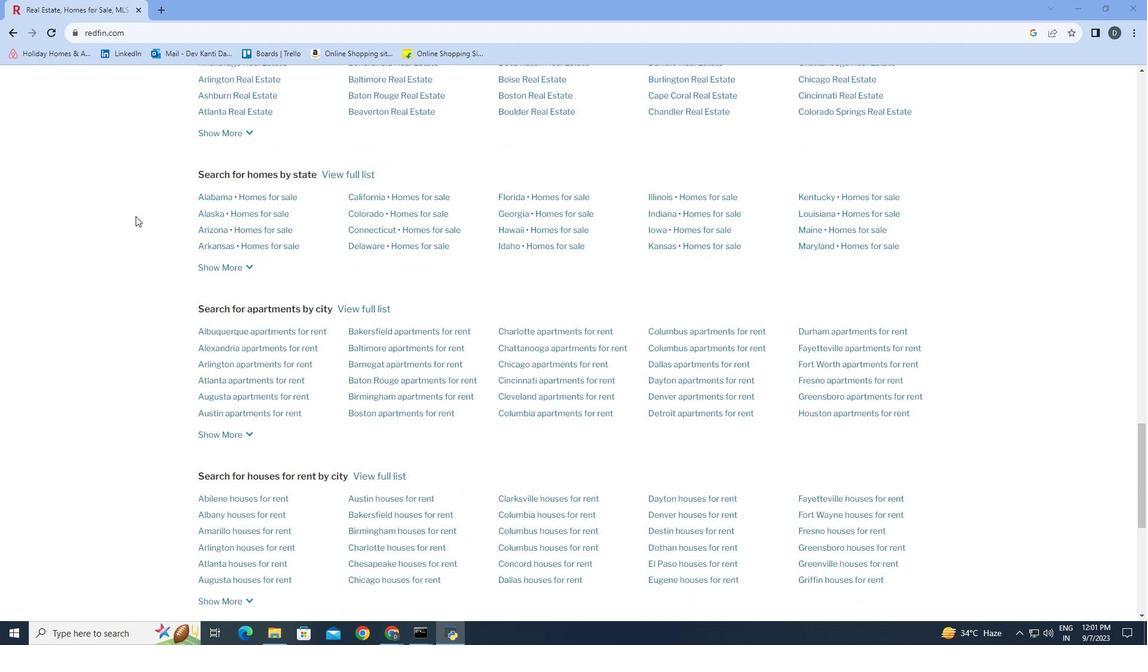 
Action: Mouse scrolled (174, 253) with delta (0, 0)
Screenshot: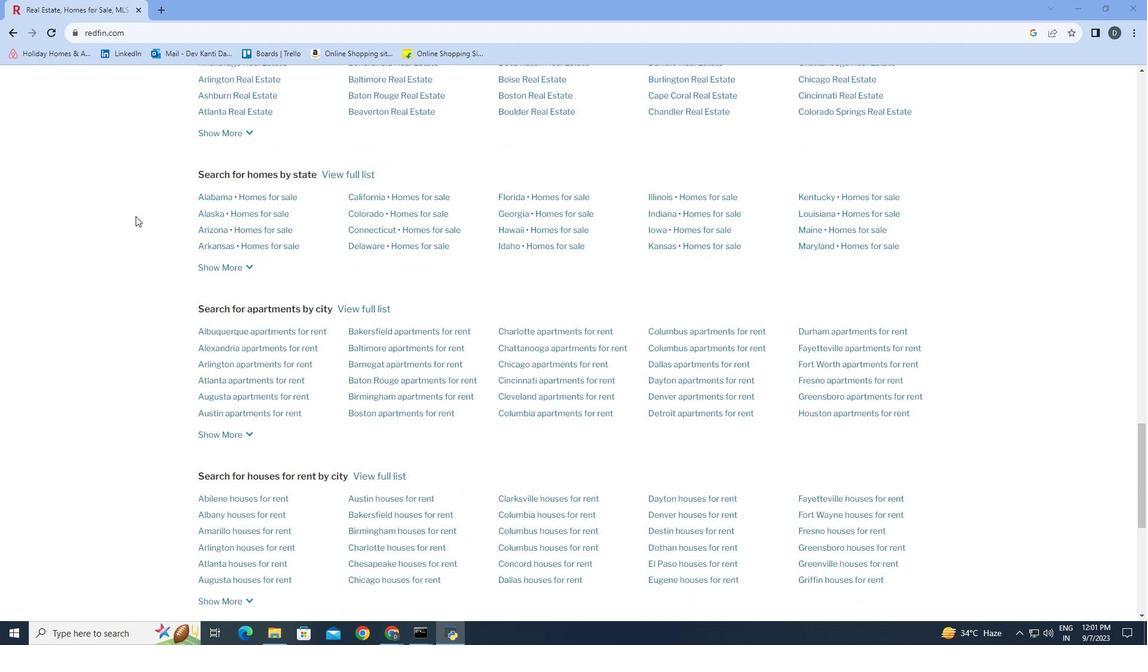 
Action: Mouse moved to (173, 254)
Screenshot: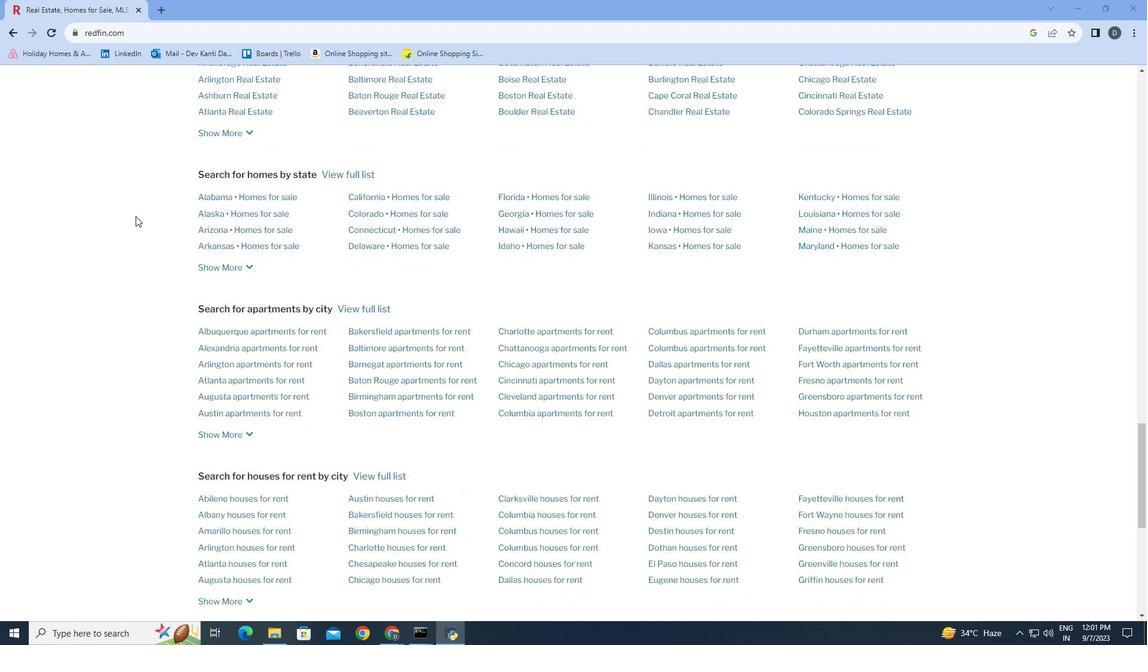 
Action: Mouse scrolled (173, 253) with delta (0, 0)
Screenshot: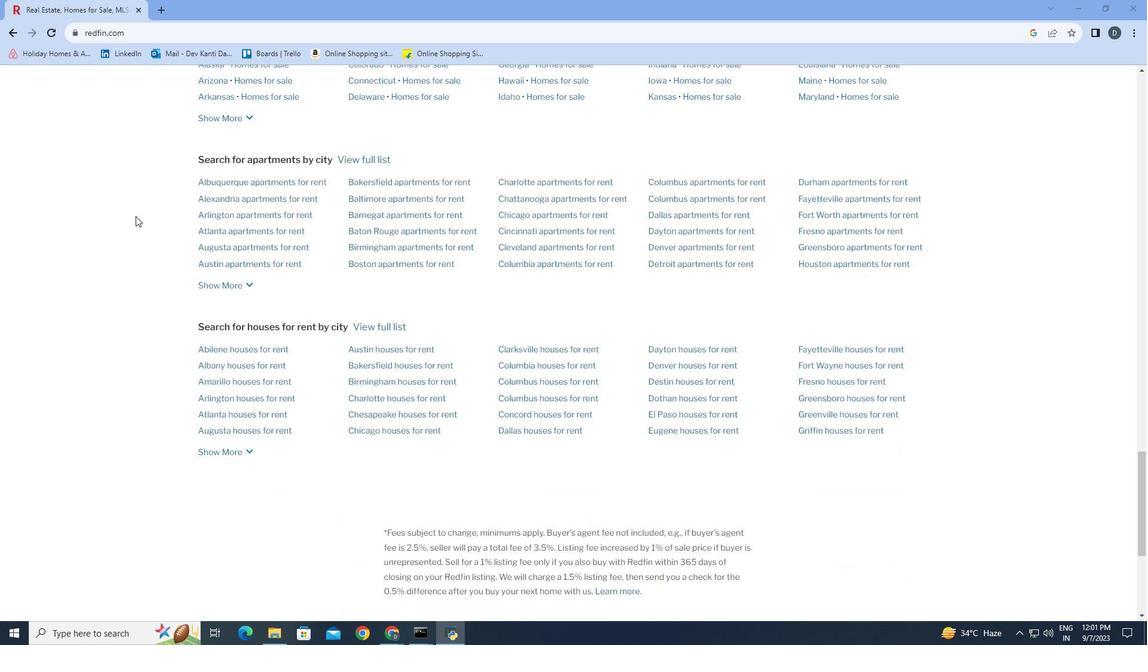 
Action: Mouse scrolled (173, 253) with delta (0, 0)
Screenshot: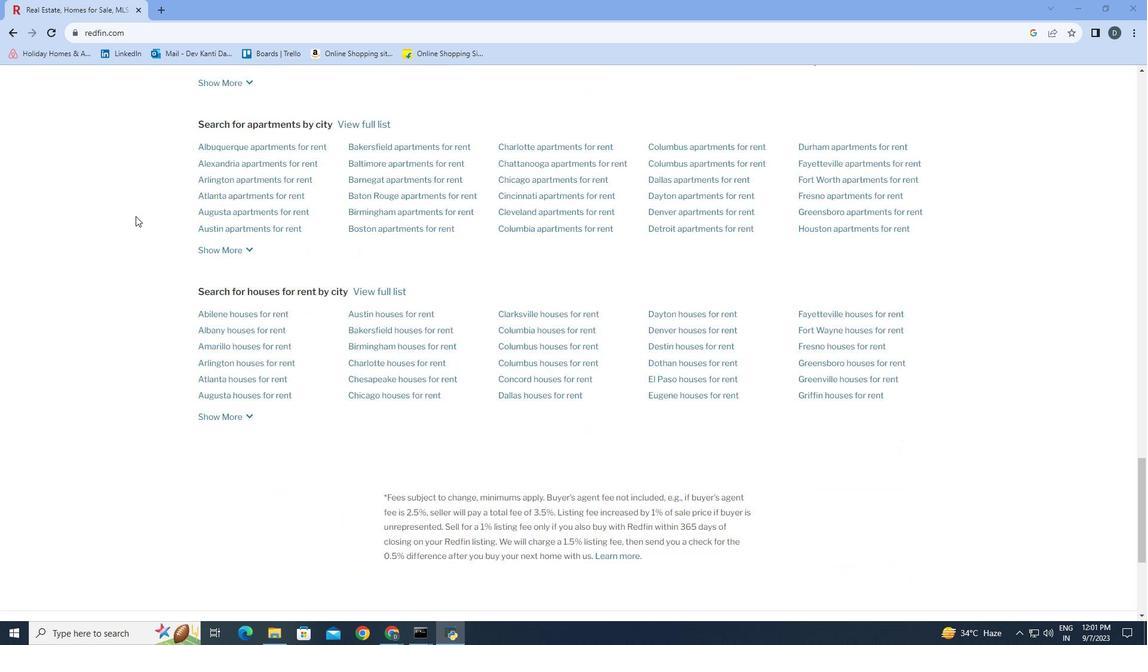
Action: Mouse scrolled (173, 253) with delta (0, 0)
Screenshot: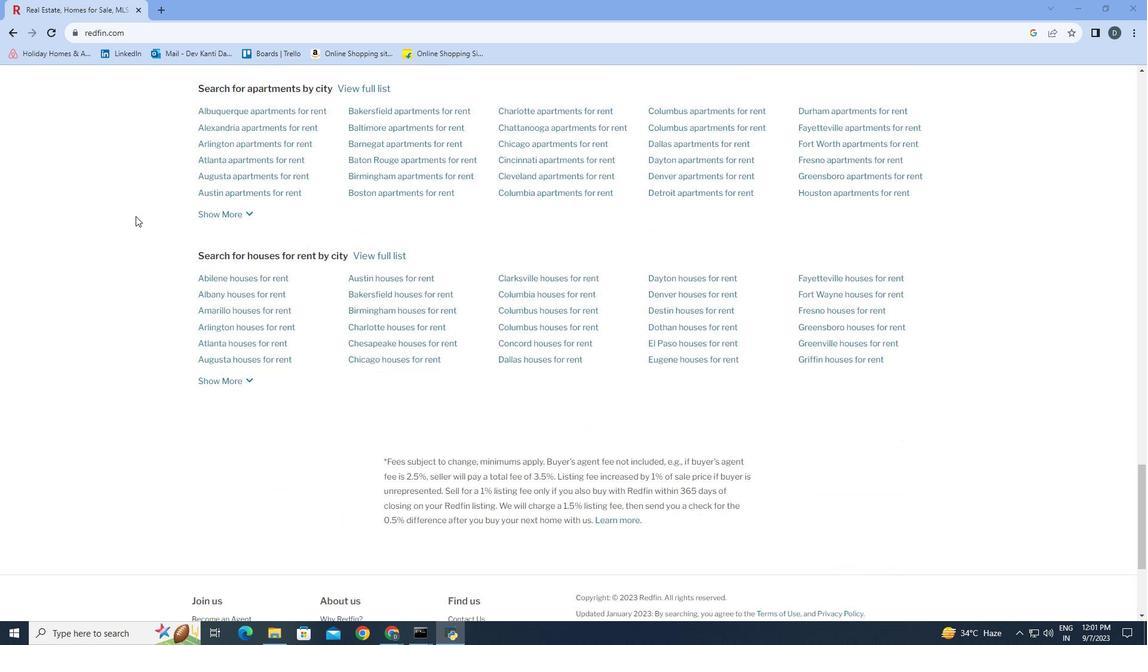 
Action: Mouse scrolled (173, 253) with delta (0, 0)
Screenshot: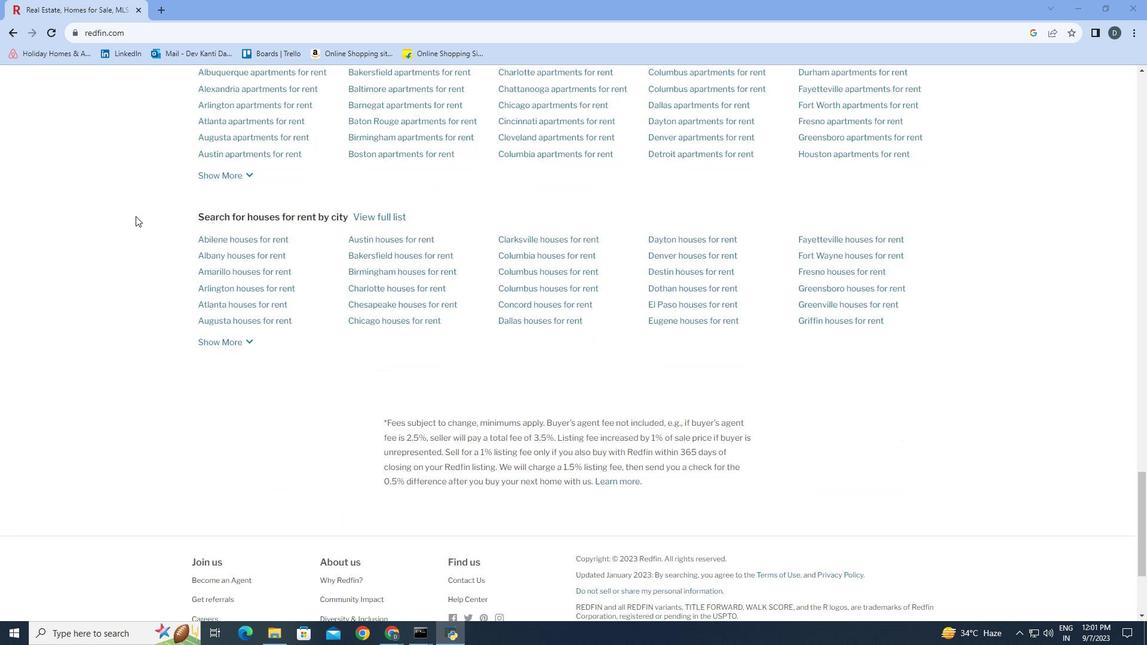 
Action: Mouse scrolled (173, 253) with delta (0, 0)
Screenshot: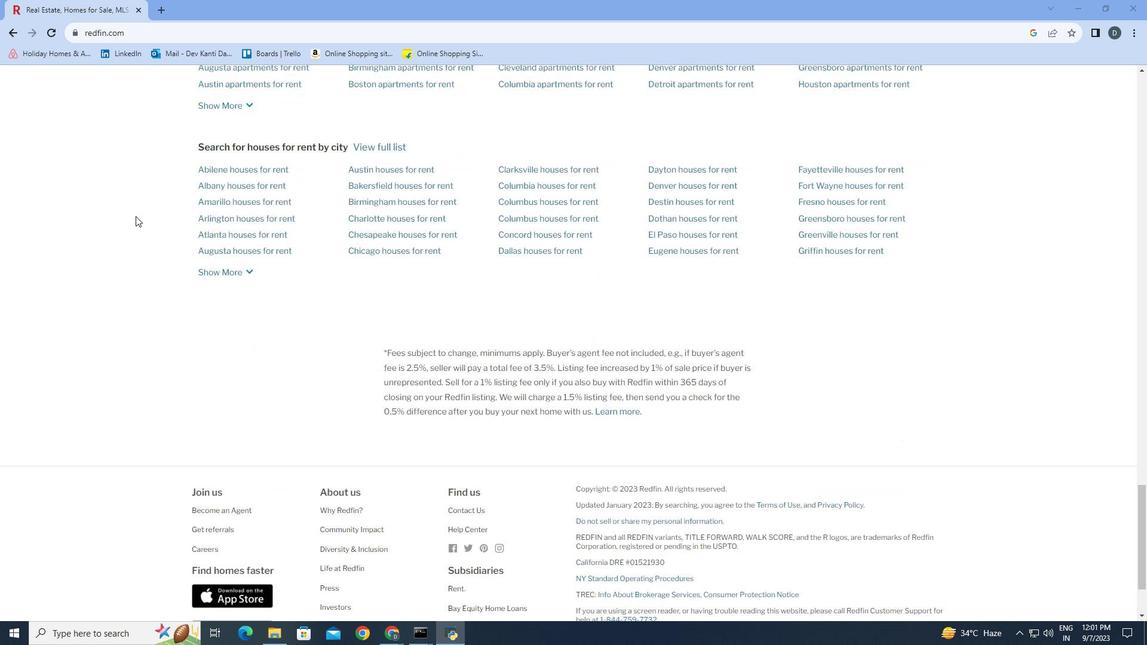 
Action: Mouse scrolled (173, 253) with delta (0, 0)
Screenshot: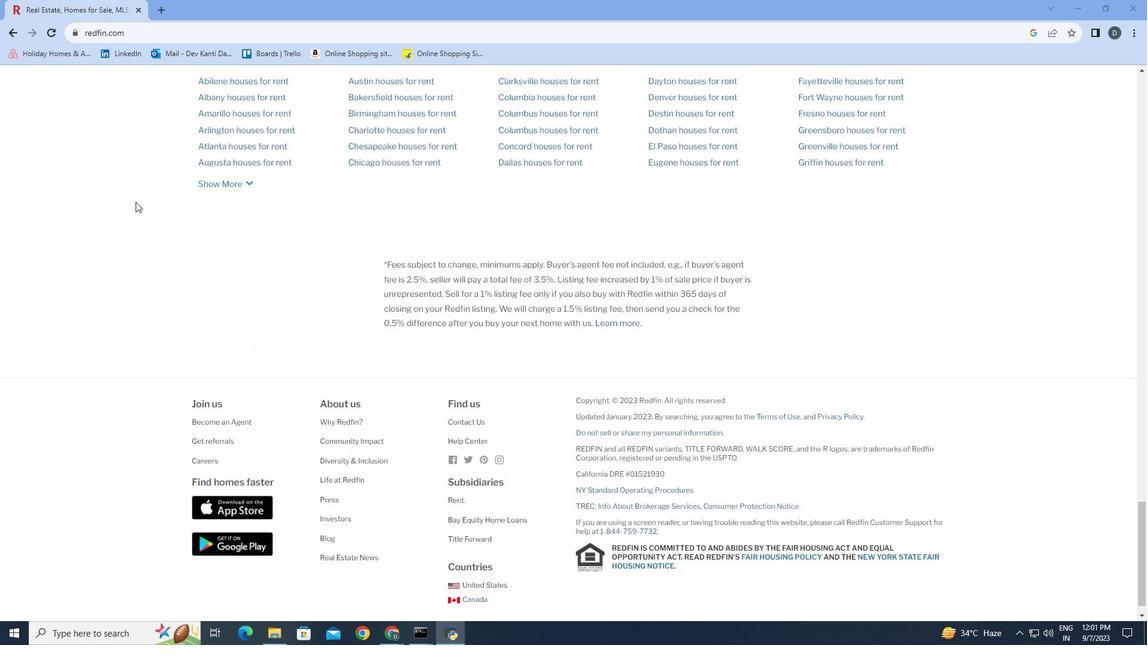 
Action: Mouse scrolled (173, 253) with delta (0, 0)
Screenshot: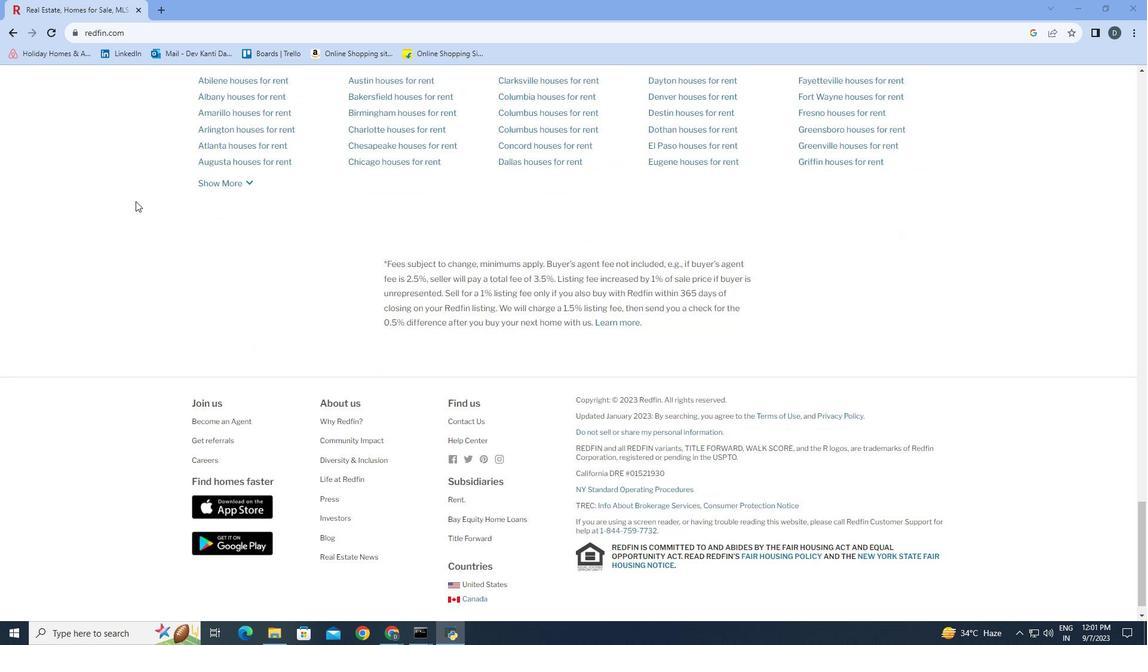 
Action: Mouse moved to (374, 521)
Screenshot: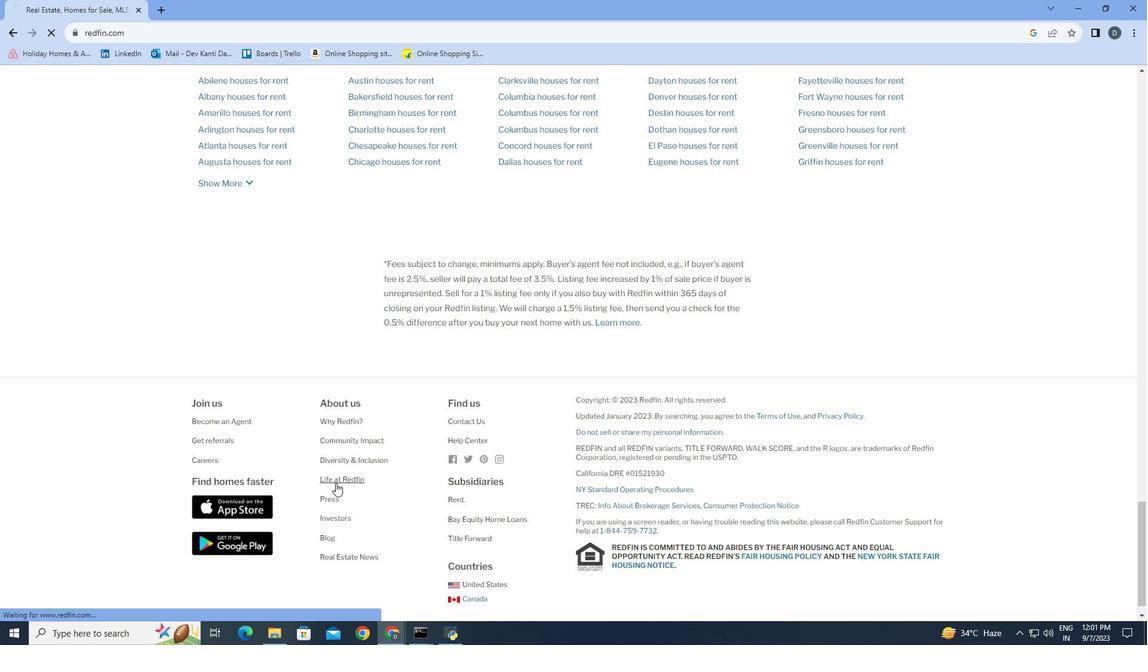 
Action: Mouse pressed left at (374, 521)
Screenshot: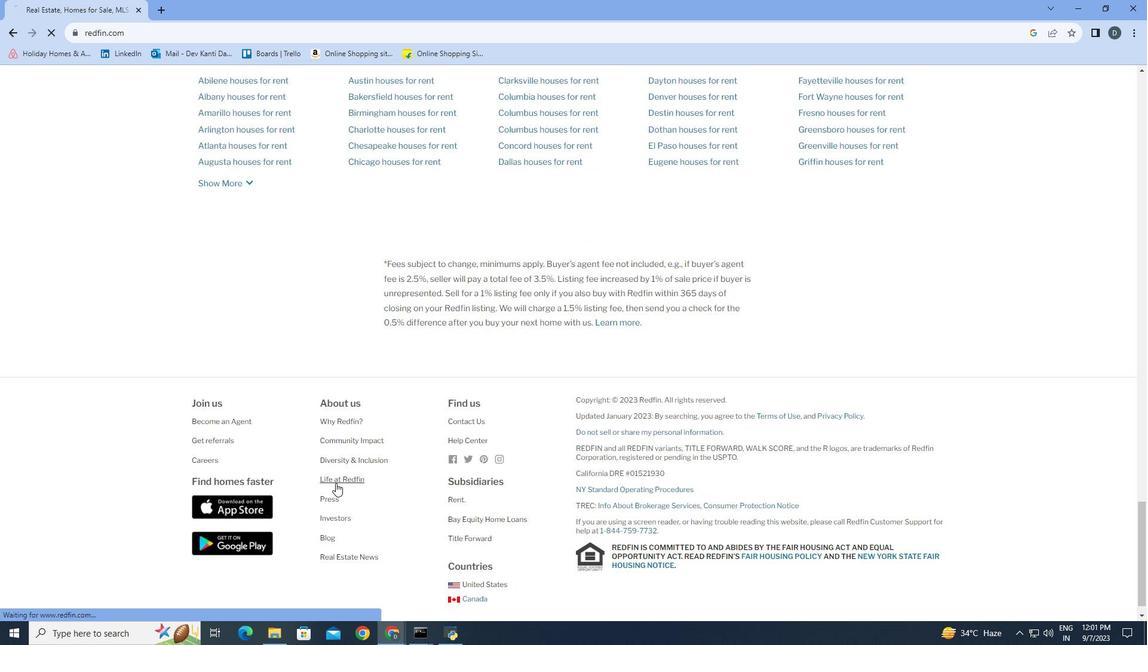 
Action: Mouse moved to (1014, 388)
Screenshot: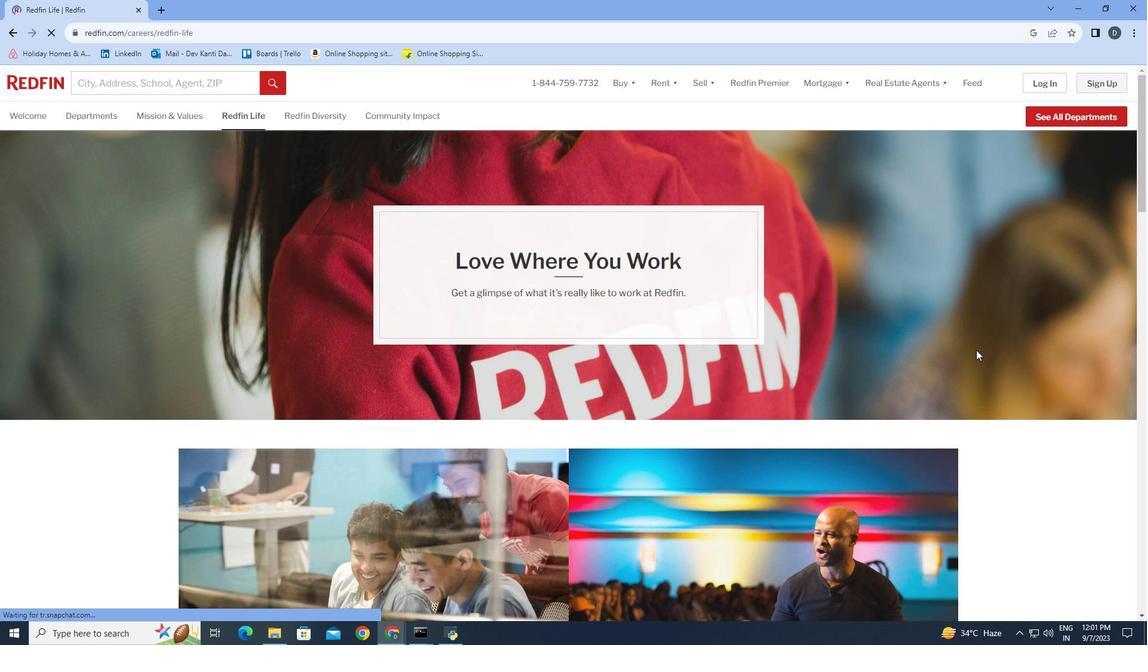 
Action: Mouse scrolled (1014, 387) with delta (0, 0)
Screenshot: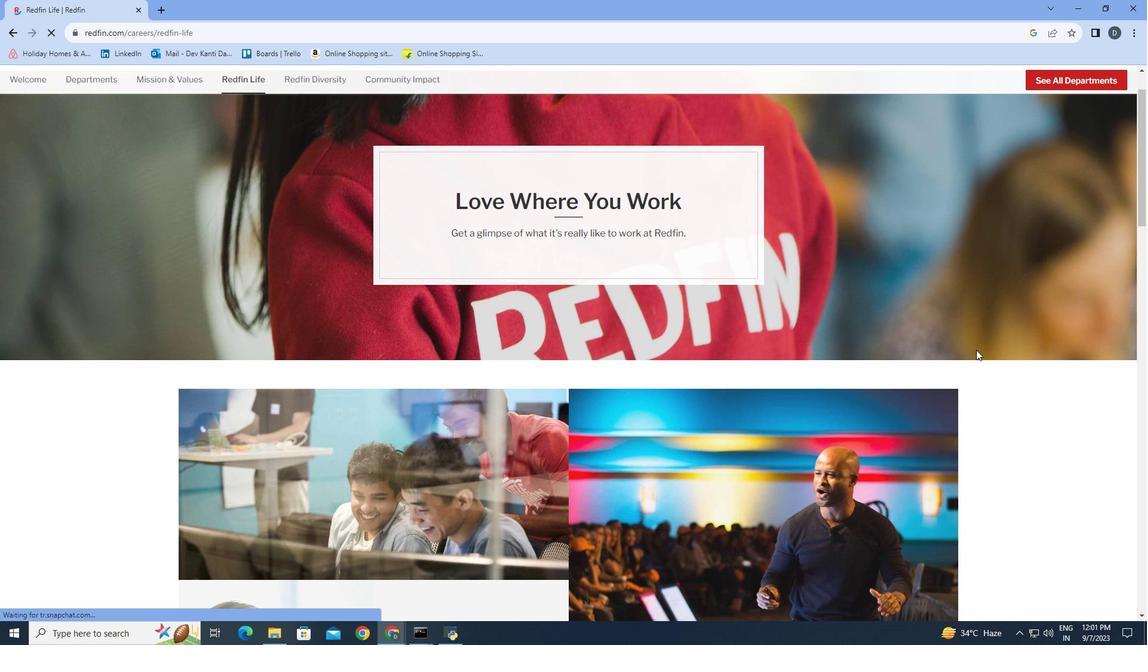 
Action: Mouse scrolled (1014, 387) with delta (0, 0)
Screenshot: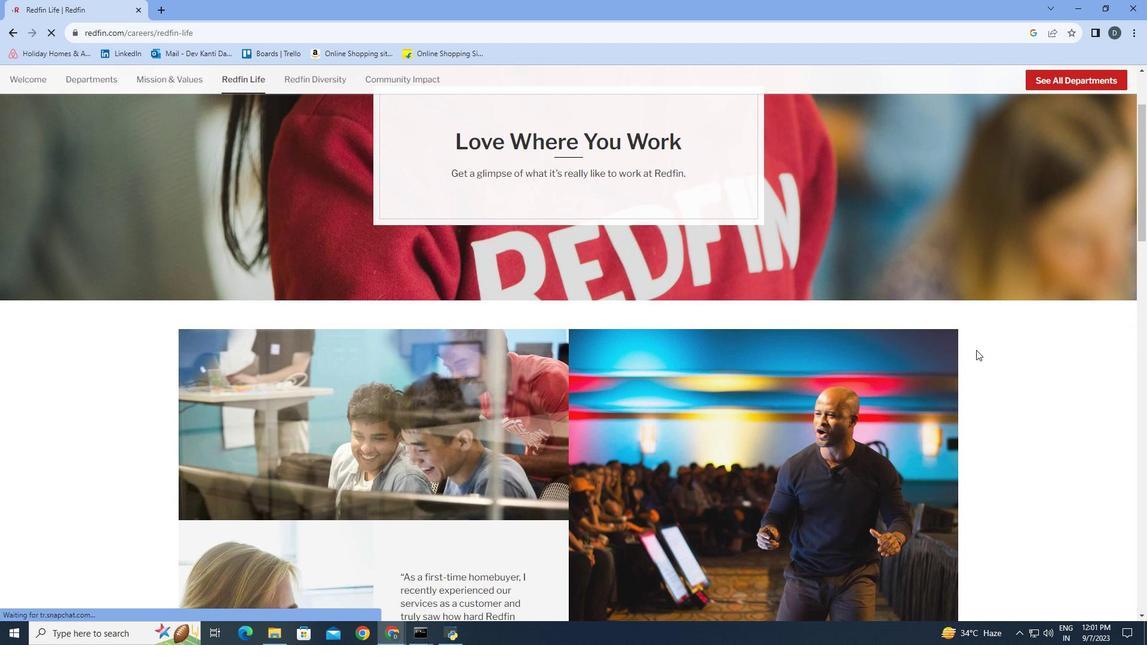 
Action: Mouse scrolled (1014, 387) with delta (0, 0)
Screenshot: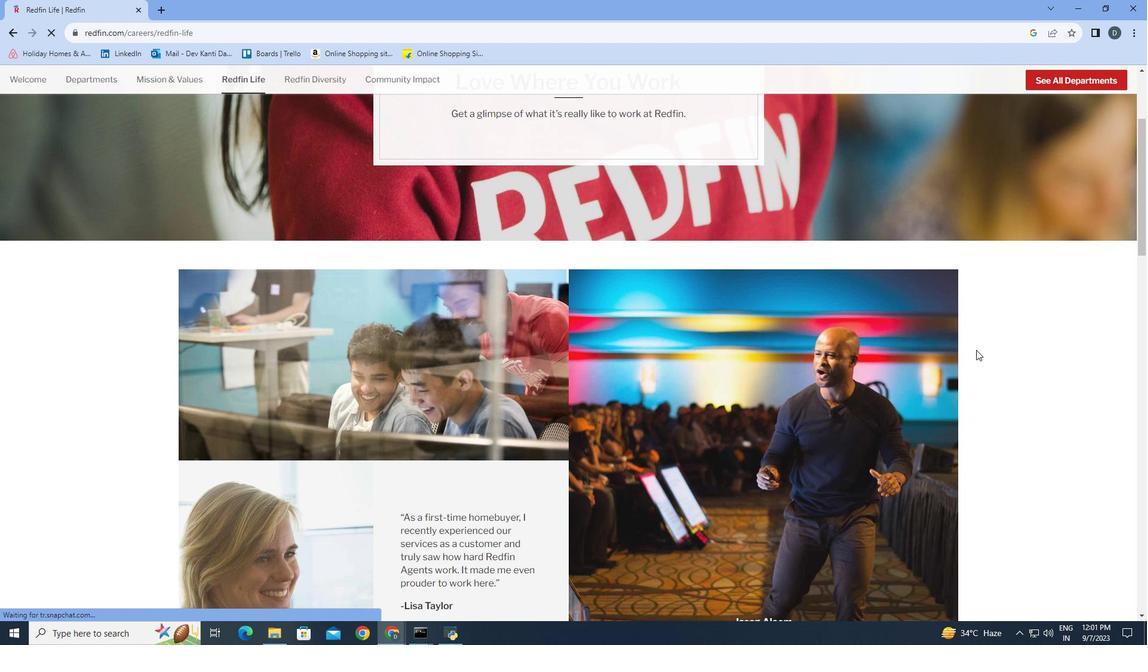
Action: Mouse scrolled (1014, 387) with delta (0, 0)
Screenshot: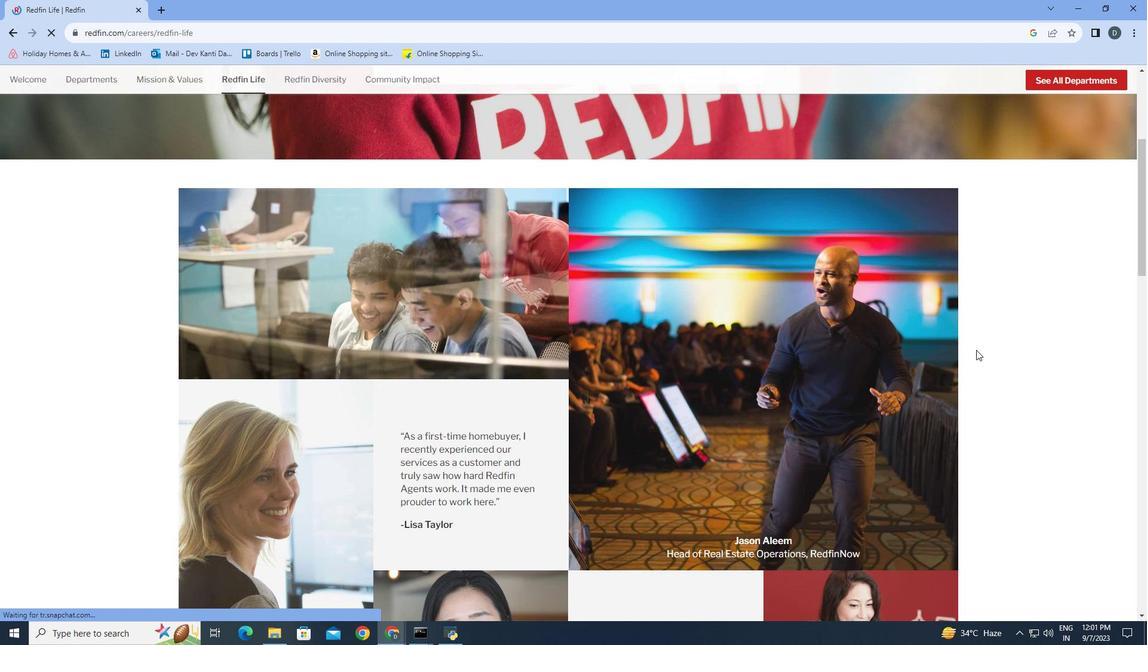 
Action: Mouse scrolled (1014, 387) with delta (0, 0)
Screenshot: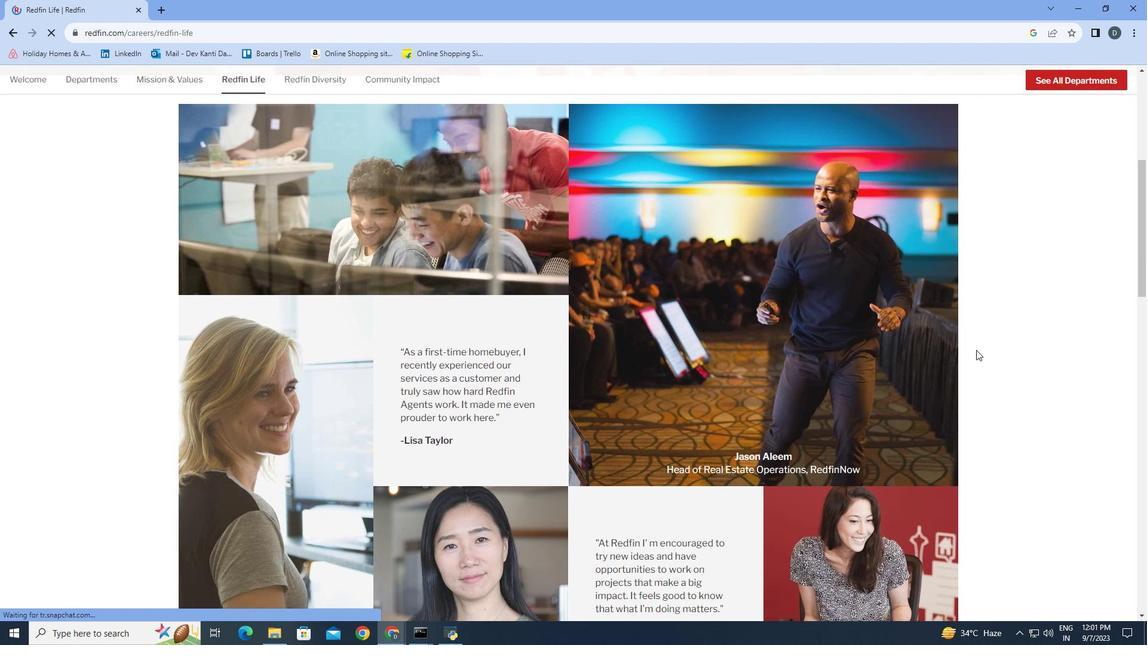 
Action: Mouse scrolled (1014, 387) with delta (0, 0)
Screenshot: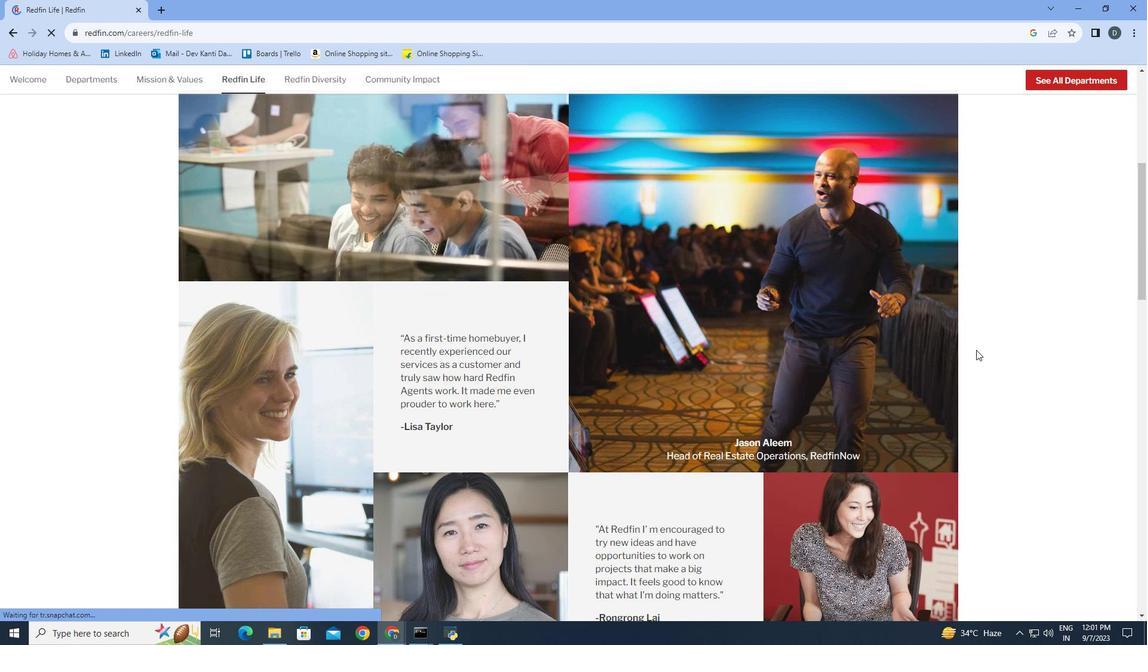 
Action: Mouse scrolled (1014, 387) with delta (0, 0)
Screenshot: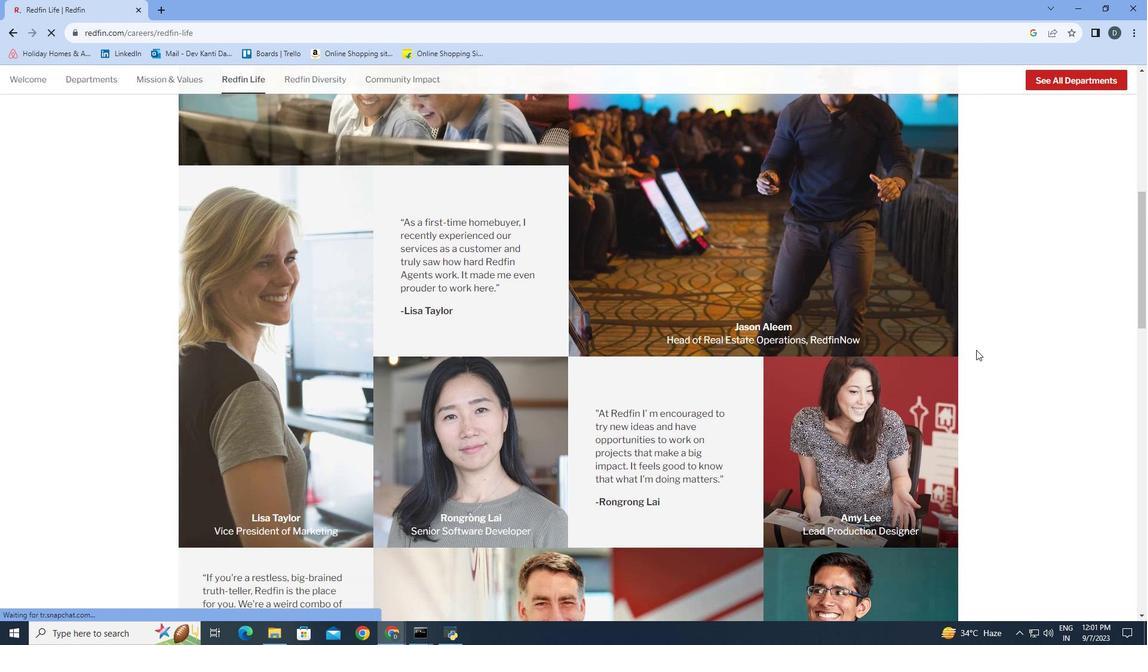 
Action: Mouse scrolled (1014, 387) with delta (0, 0)
Screenshot: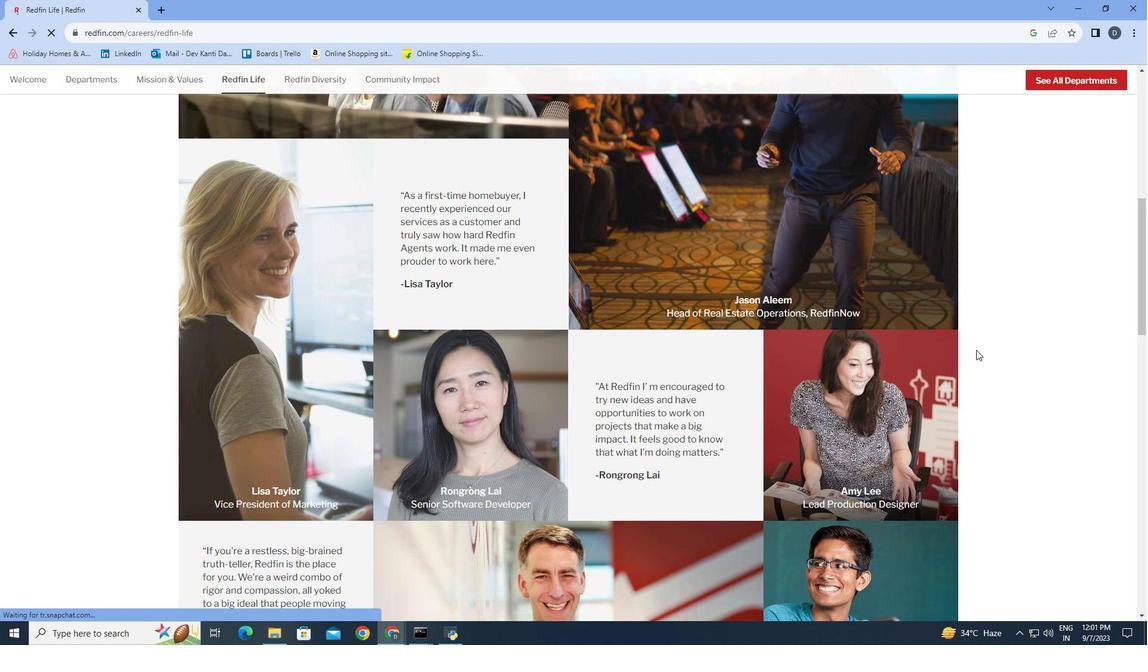 
Action: Mouse scrolled (1014, 387) with delta (0, 0)
Screenshot: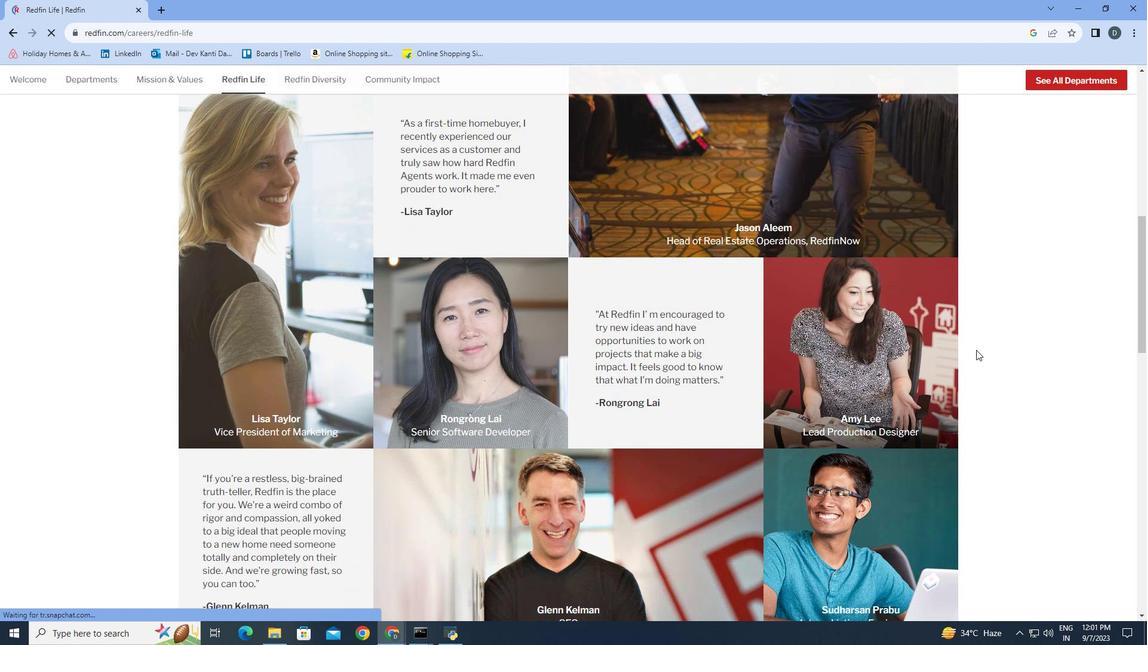 
Action: Mouse scrolled (1014, 387) with delta (0, 0)
Screenshot: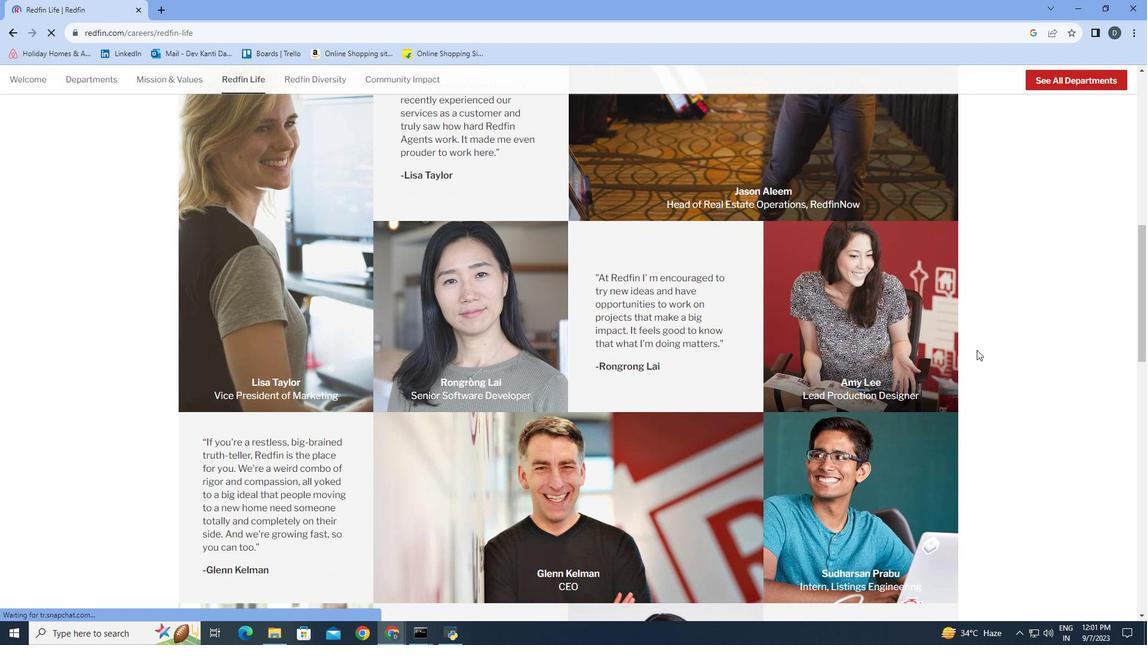 
Action: Mouse scrolled (1014, 387) with delta (0, 0)
Screenshot: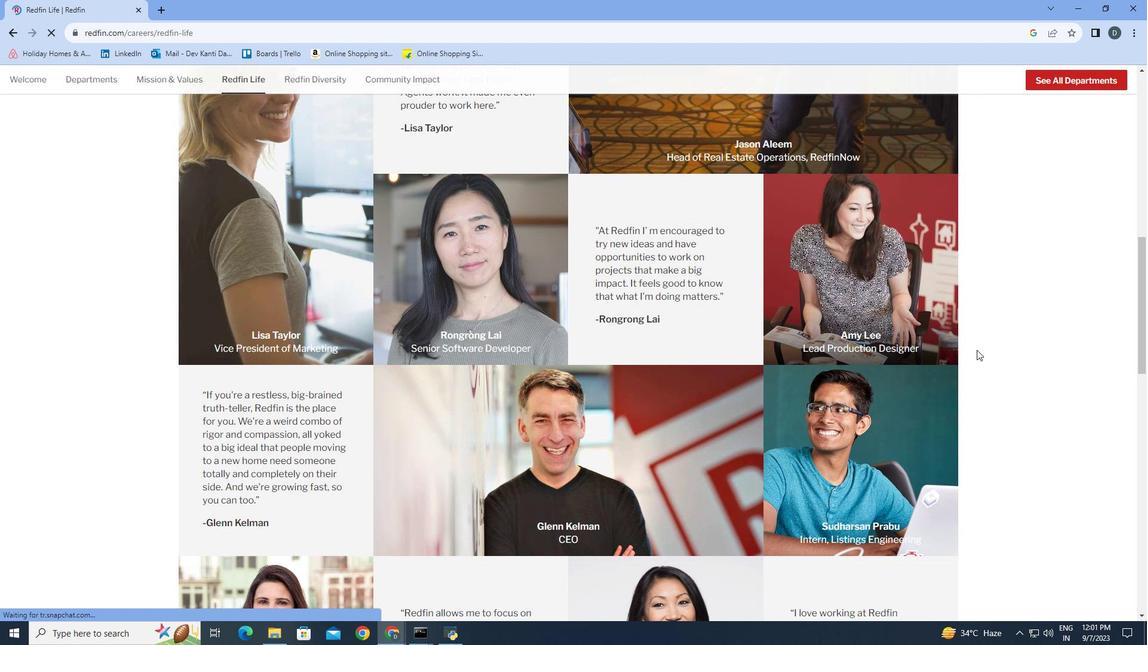 
Action: Mouse moved to (1015, 388)
Screenshot: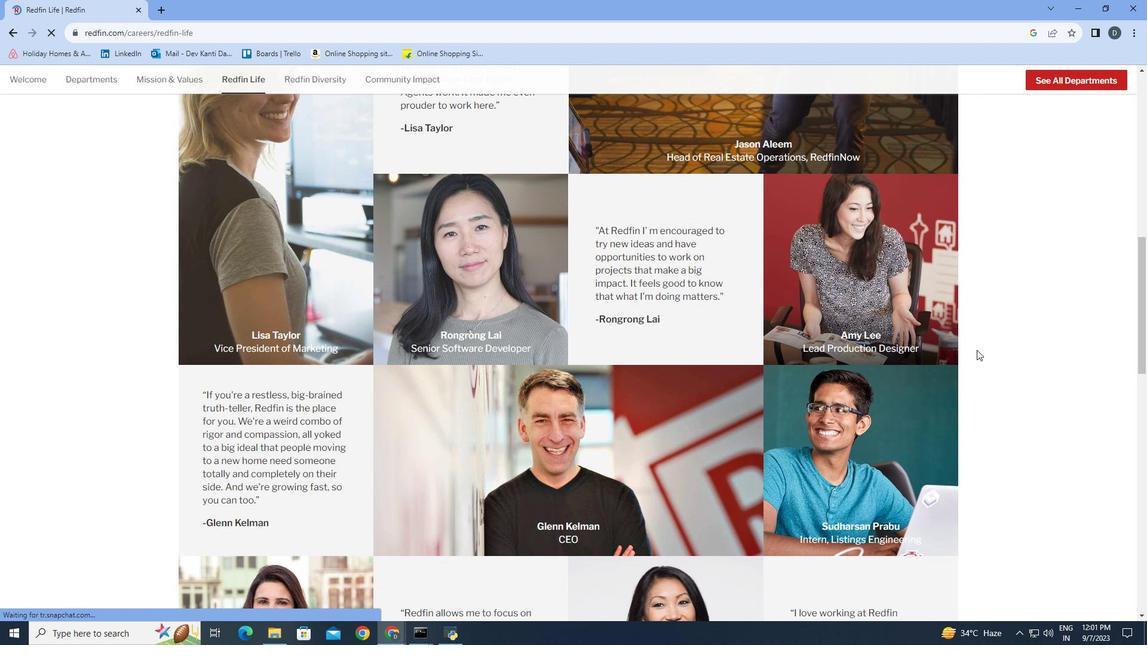 
Action: Mouse scrolled (1015, 387) with delta (0, 0)
Screenshot: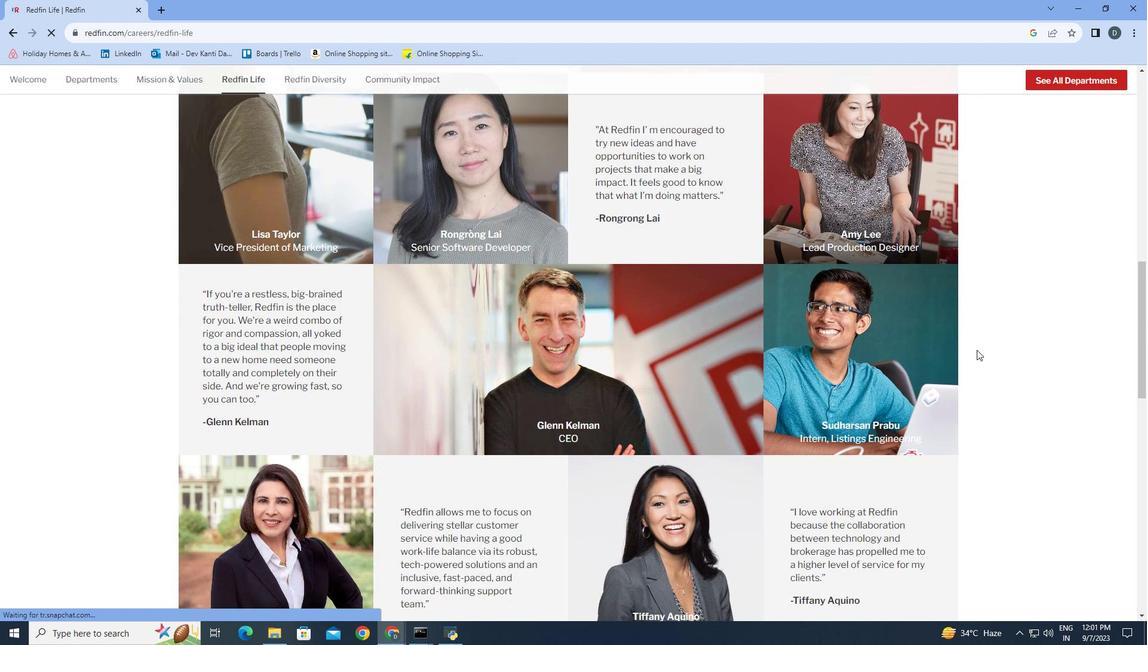 
Action: Mouse scrolled (1015, 387) with delta (0, 0)
Screenshot: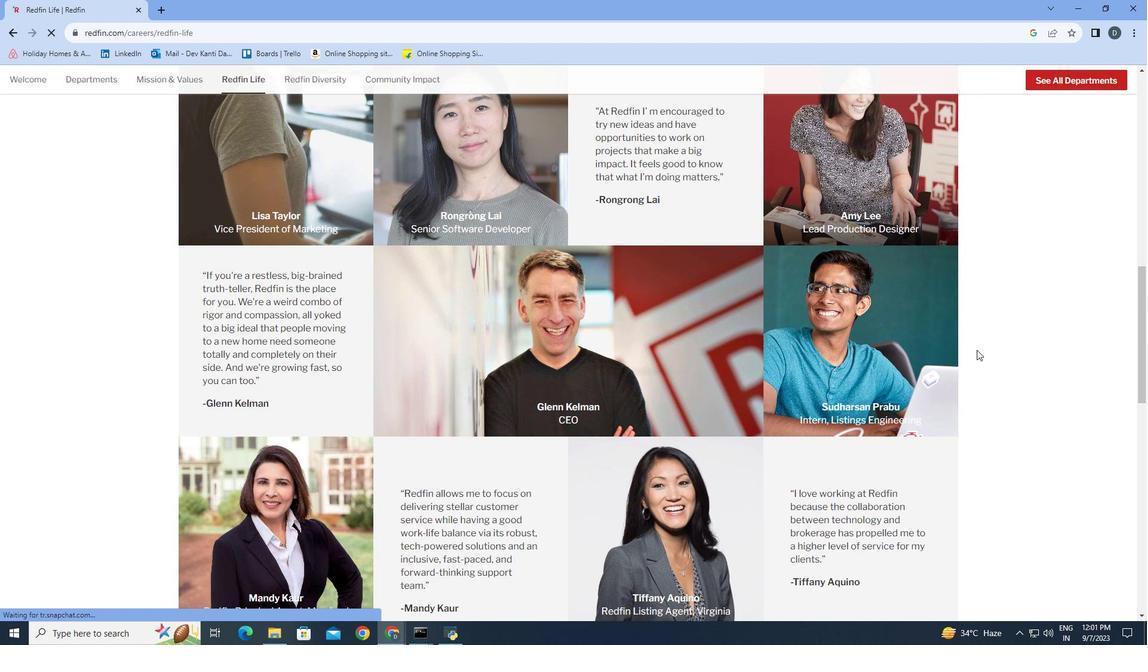 
Action: Mouse scrolled (1015, 387) with delta (0, 0)
Screenshot: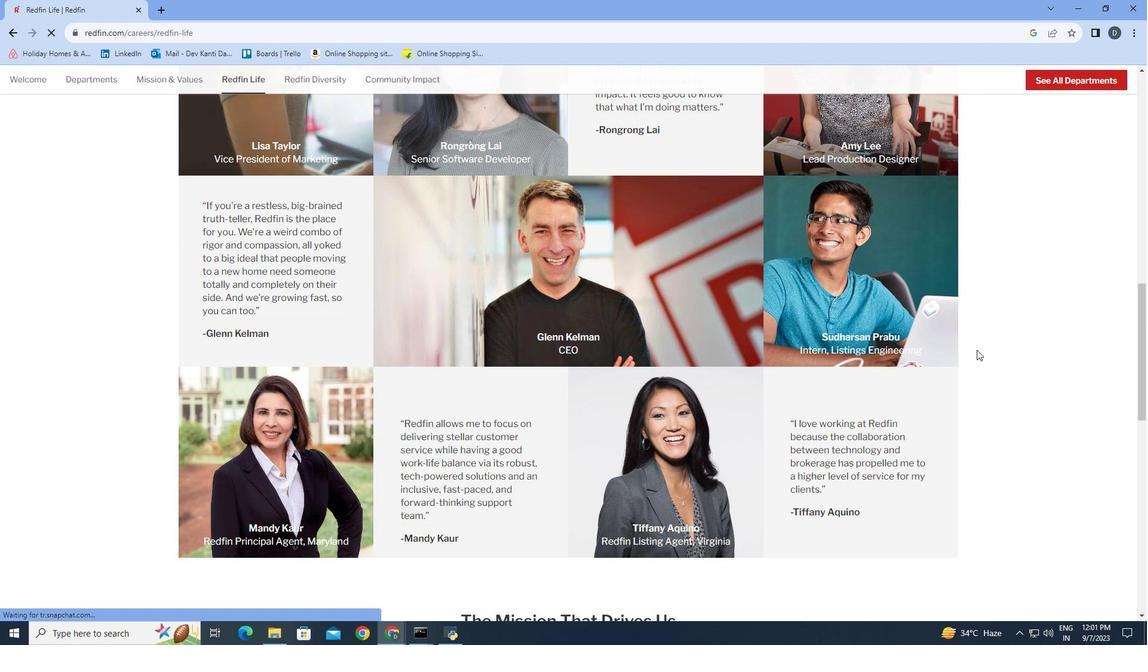 
Action: Mouse scrolled (1015, 387) with delta (0, 0)
Screenshot: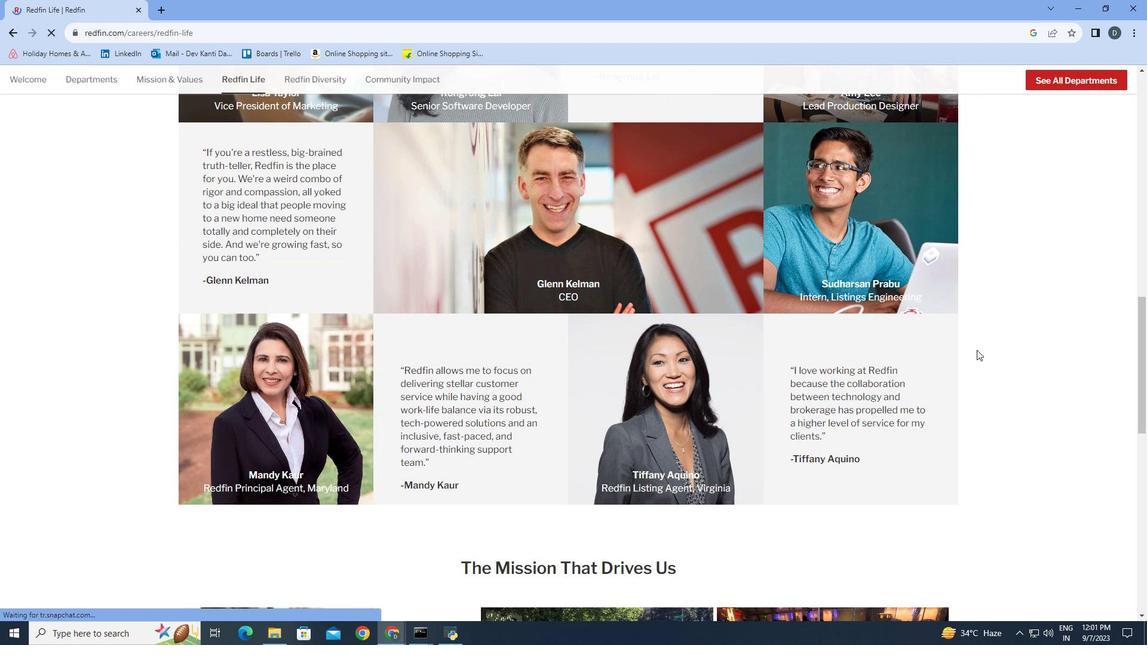 
Action: Mouse scrolled (1015, 387) with delta (0, 0)
Screenshot: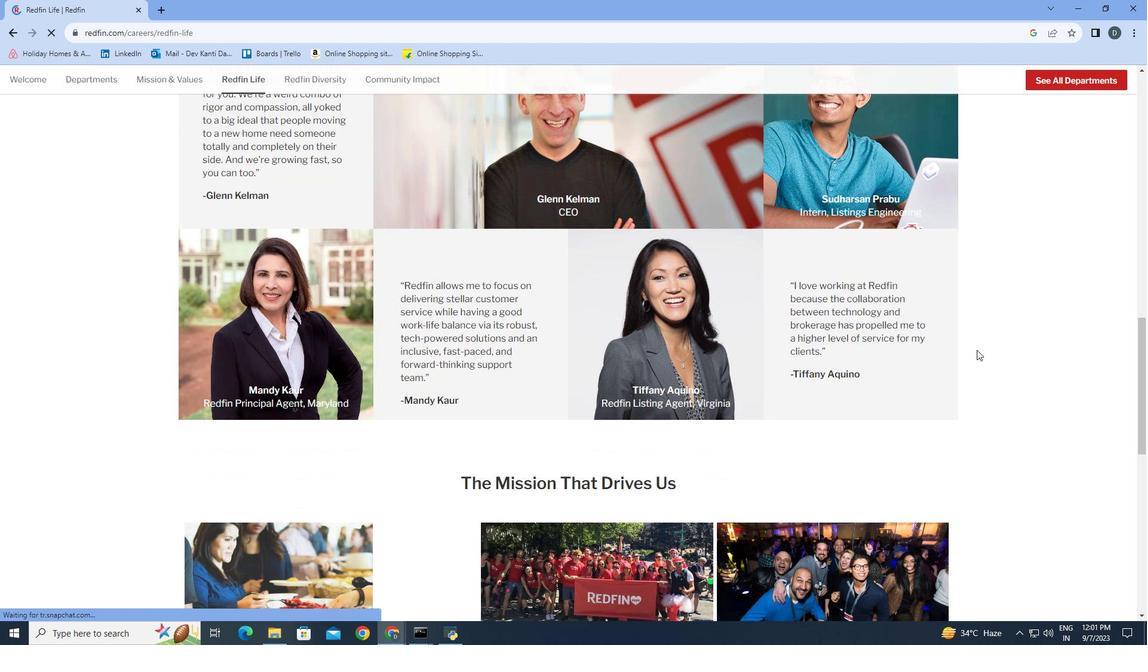 
Action: Mouse scrolled (1015, 387) with delta (0, 0)
Screenshot: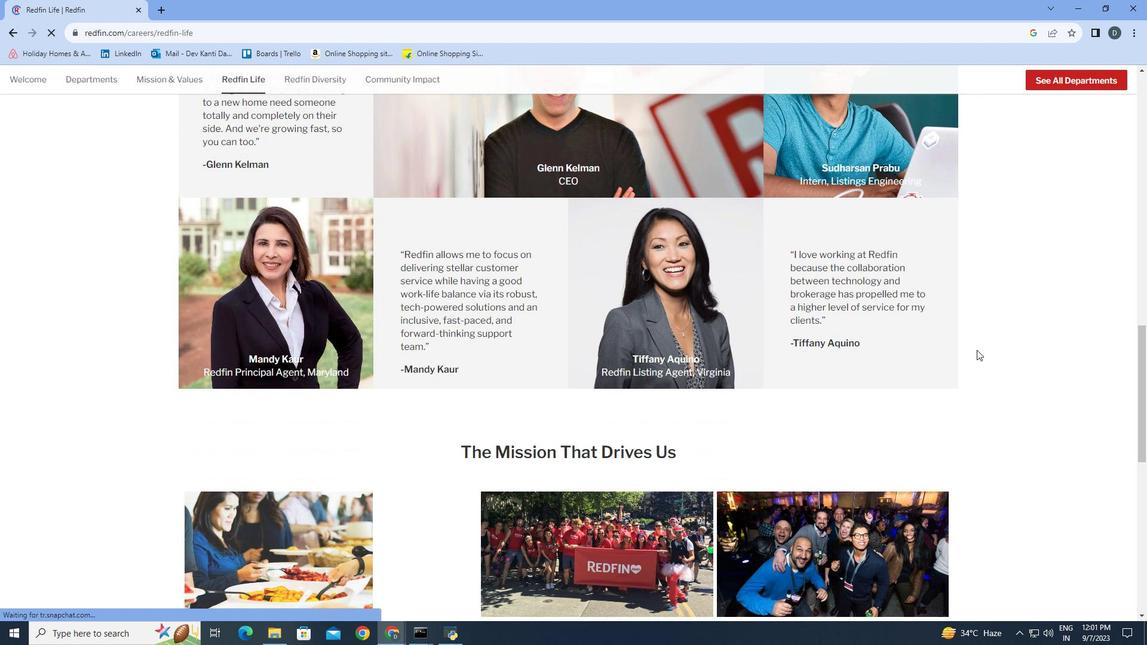 
Action: Mouse scrolled (1015, 387) with delta (0, 0)
Screenshot: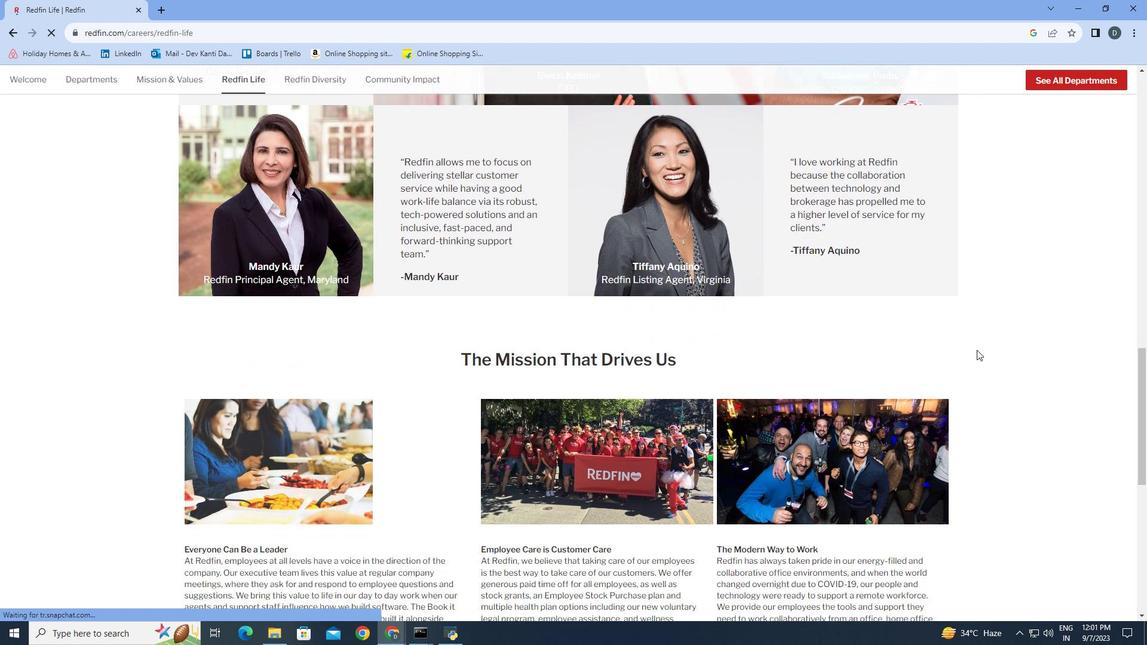 
Action: Mouse scrolled (1015, 387) with delta (0, 0)
Screenshot: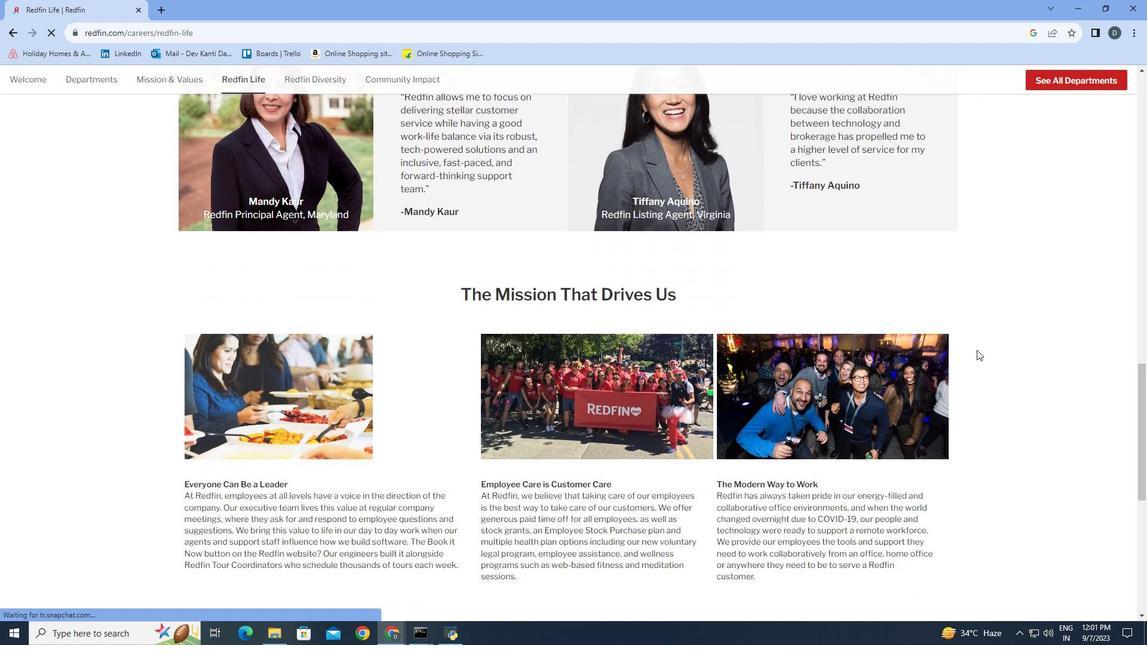 
Action: Mouse scrolled (1015, 387) with delta (0, 0)
Screenshot: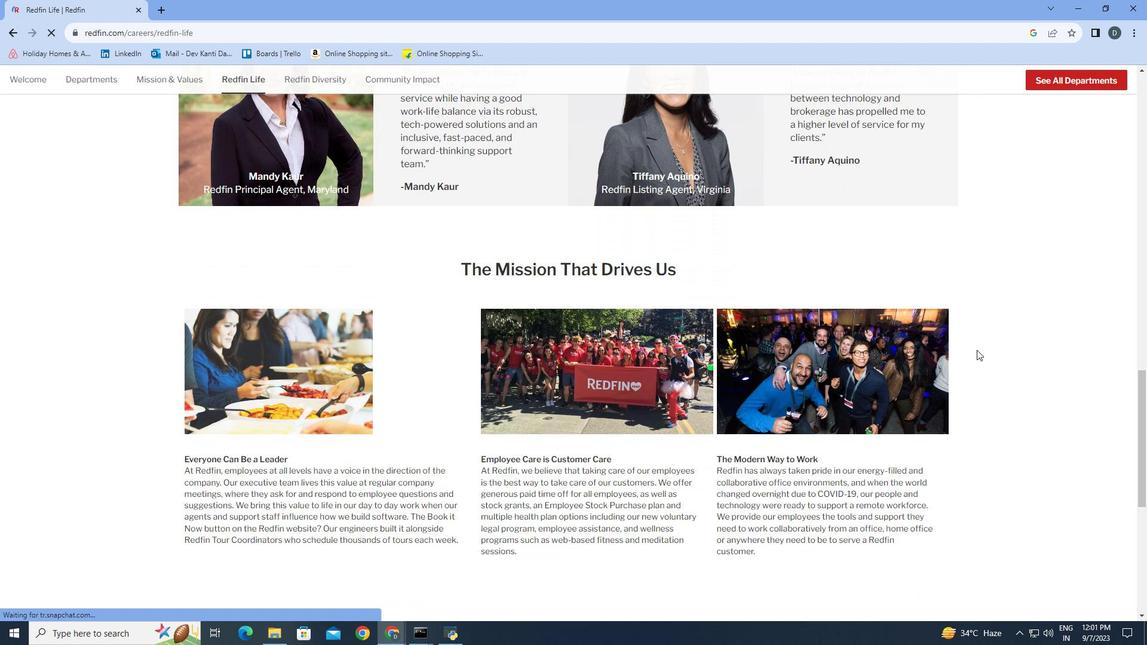 
Action: Mouse scrolled (1015, 387) with delta (0, 0)
Screenshot: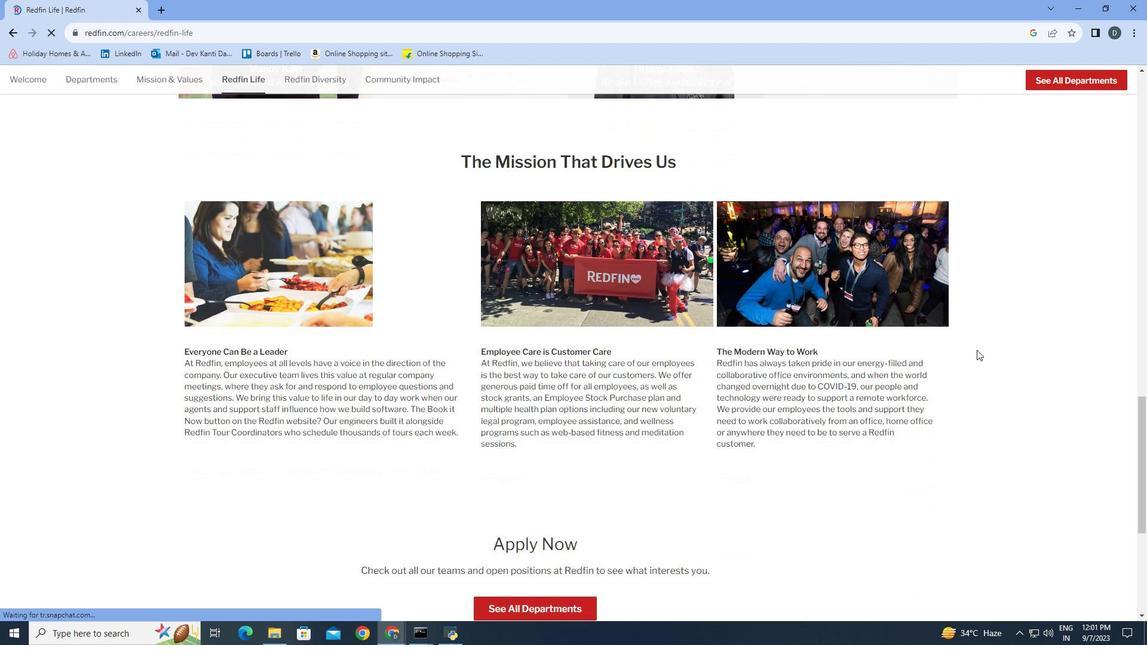 
Action: Mouse scrolled (1015, 387) with delta (0, 0)
Screenshot: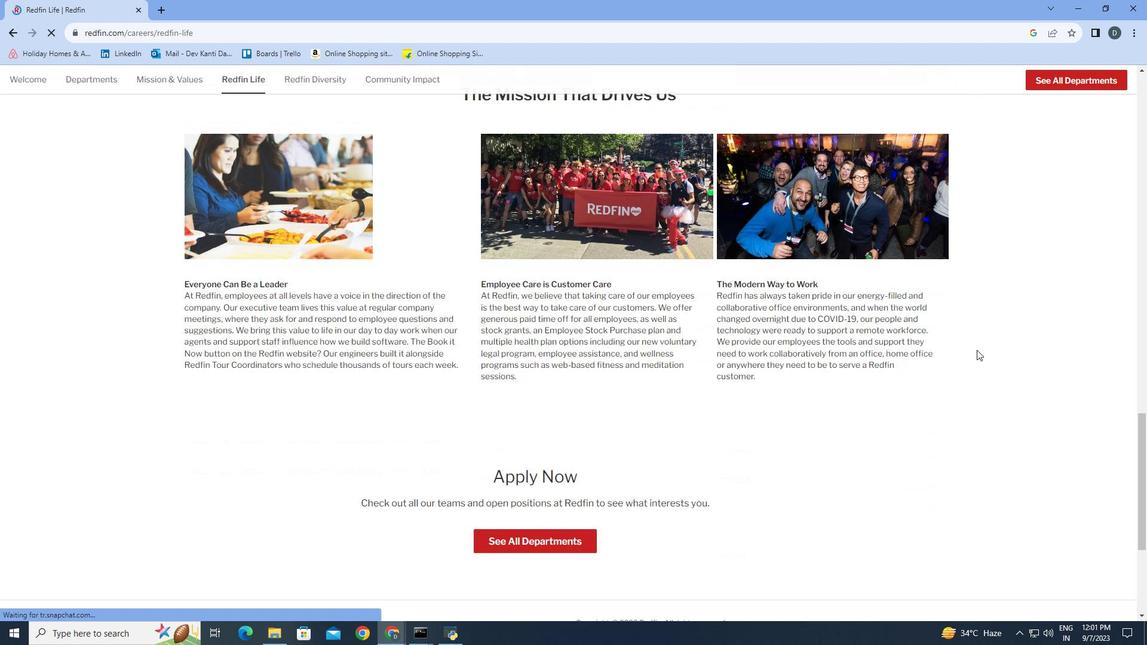
Action: Mouse scrolled (1015, 387) with delta (0, 0)
Screenshot: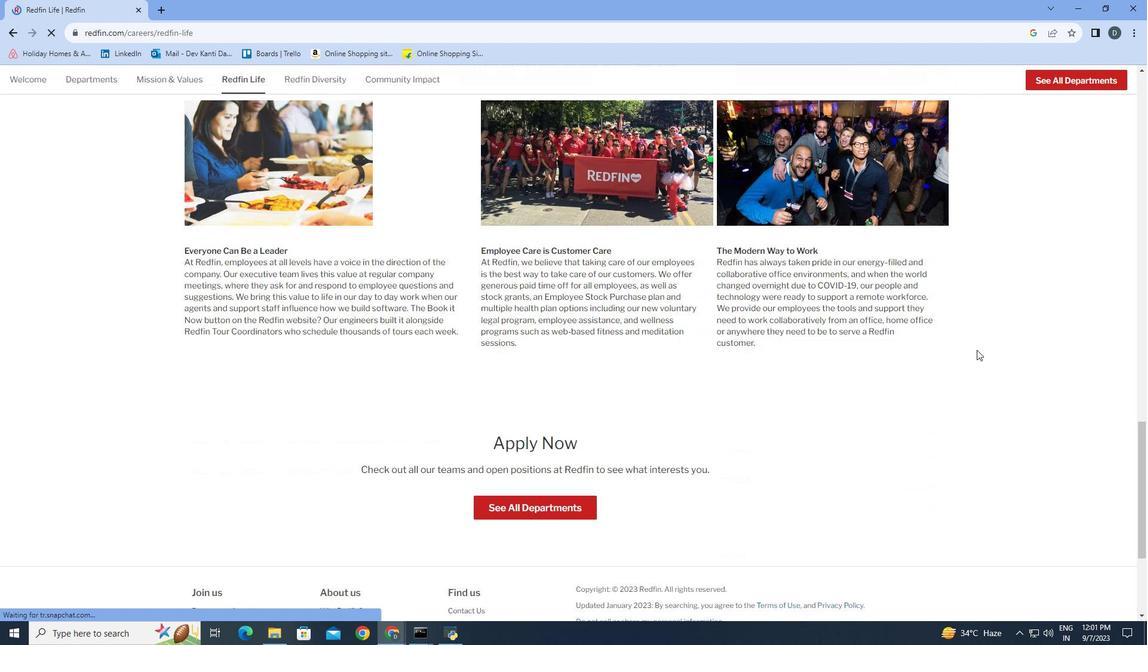 
Action: Mouse scrolled (1015, 387) with delta (0, 0)
Screenshot: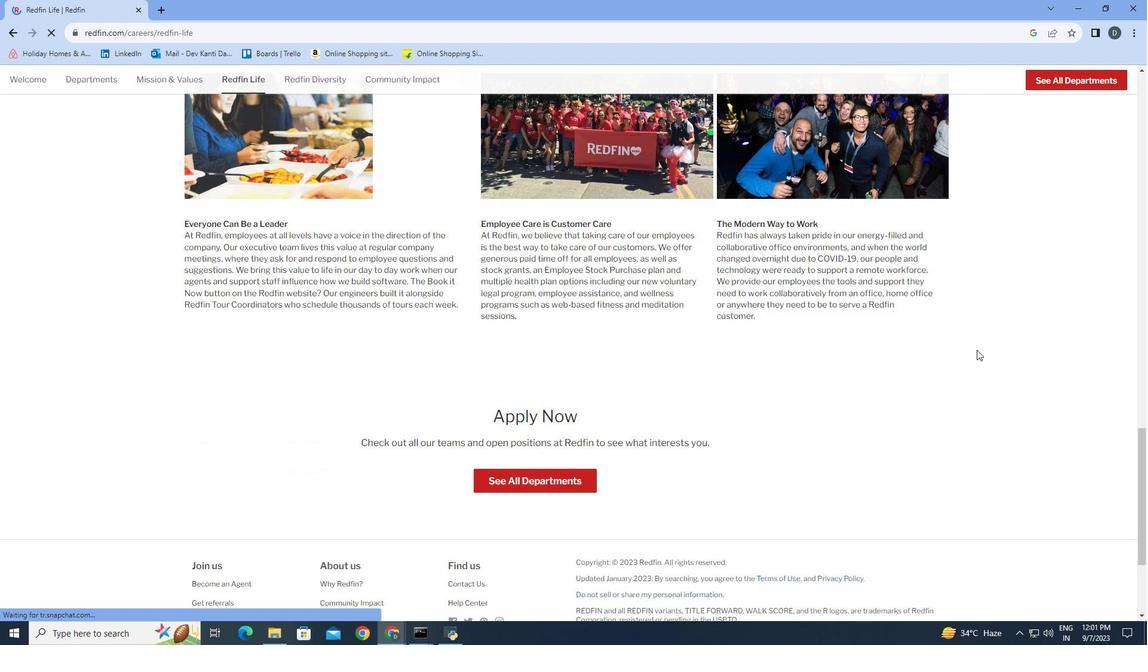 
Action: Mouse scrolled (1015, 387) with delta (0, 0)
Screenshot: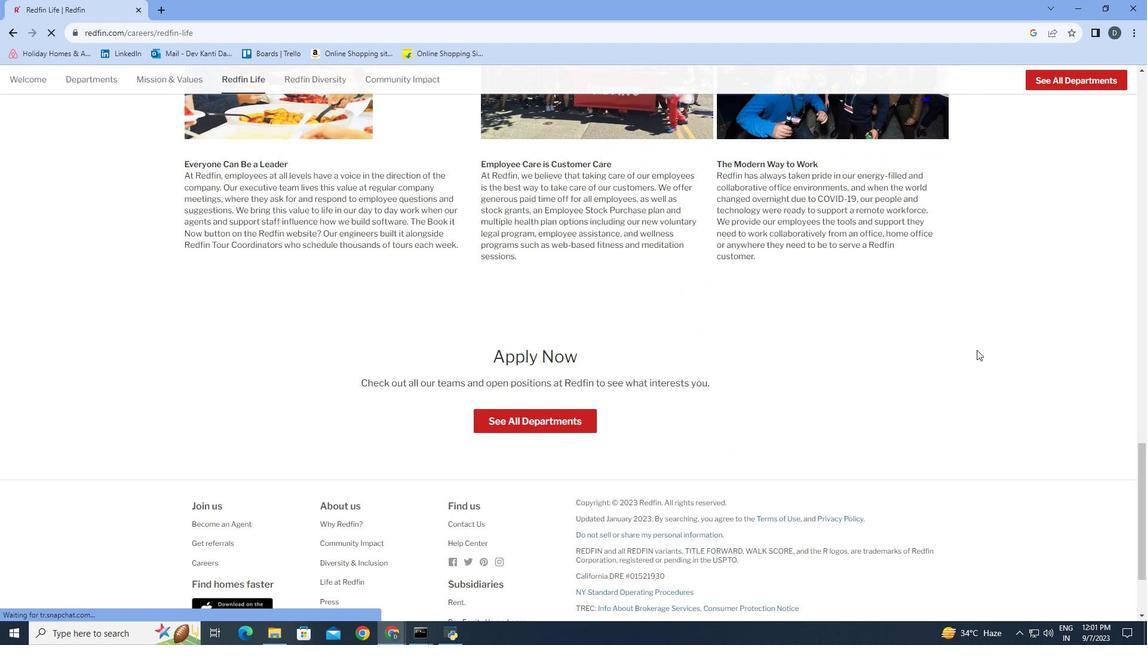 
Action: Mouse scrolled (1015, 387) with delta (0, 0)
Screenshot: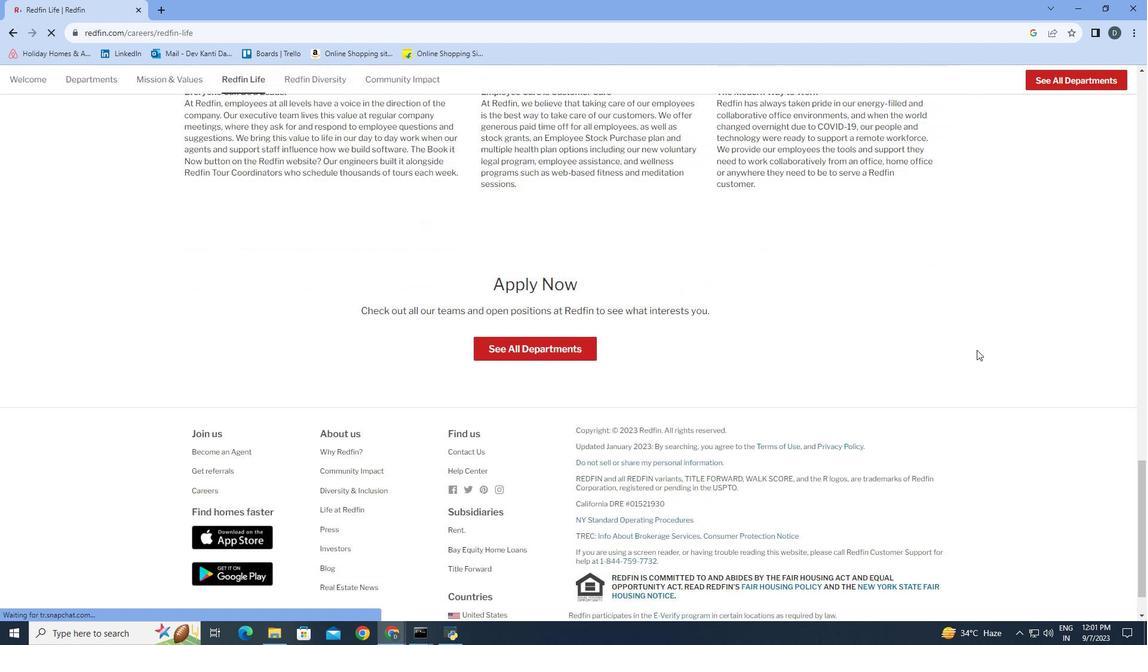 
Action: Mouse scrolled (1015, 387) with delta (0, 0)
Screenshot: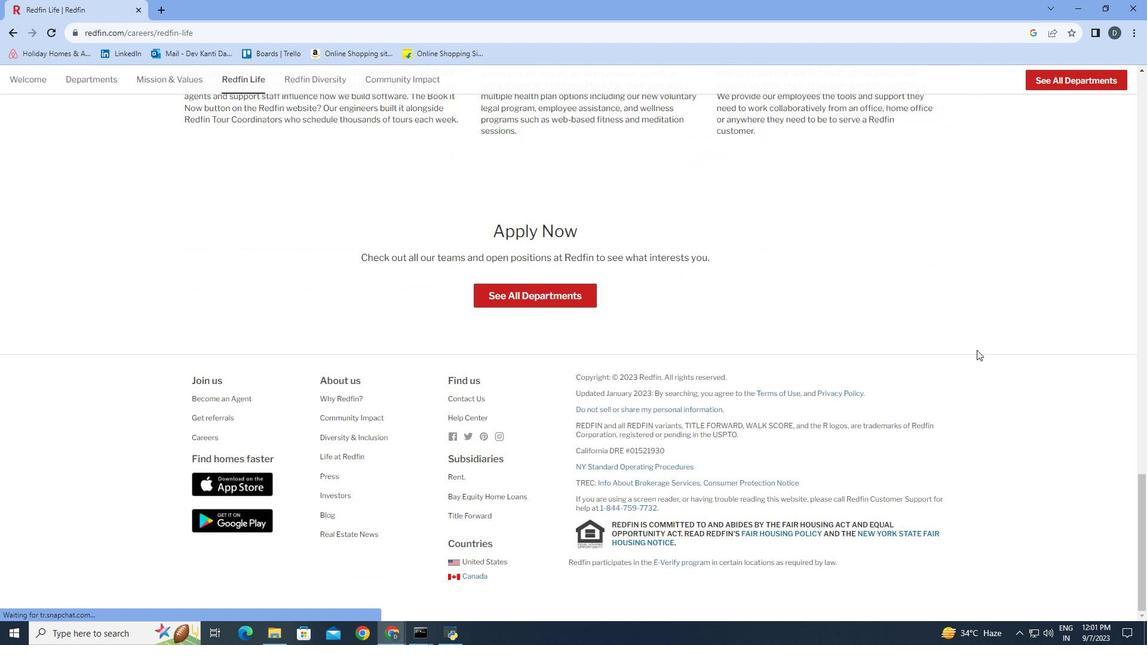 
Action: Mouse scrolled (1015, 387) with delta (0, 0)
Screenshot: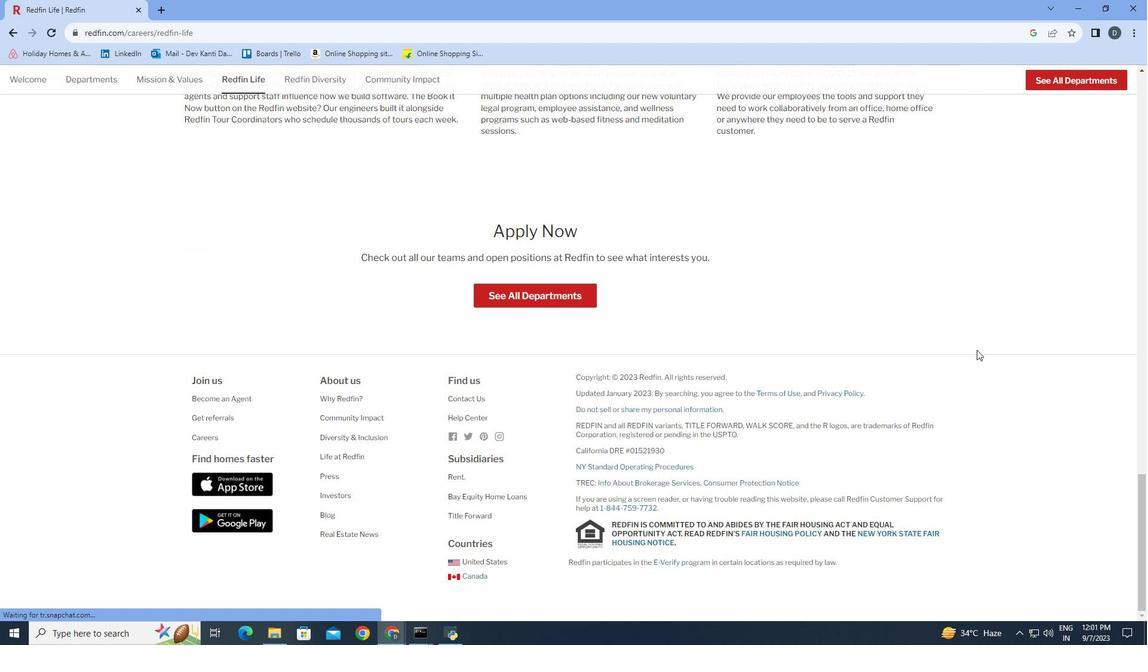 
Action: Mouse scrolled (1015, 387) with delta (0, 0)
Screenshot: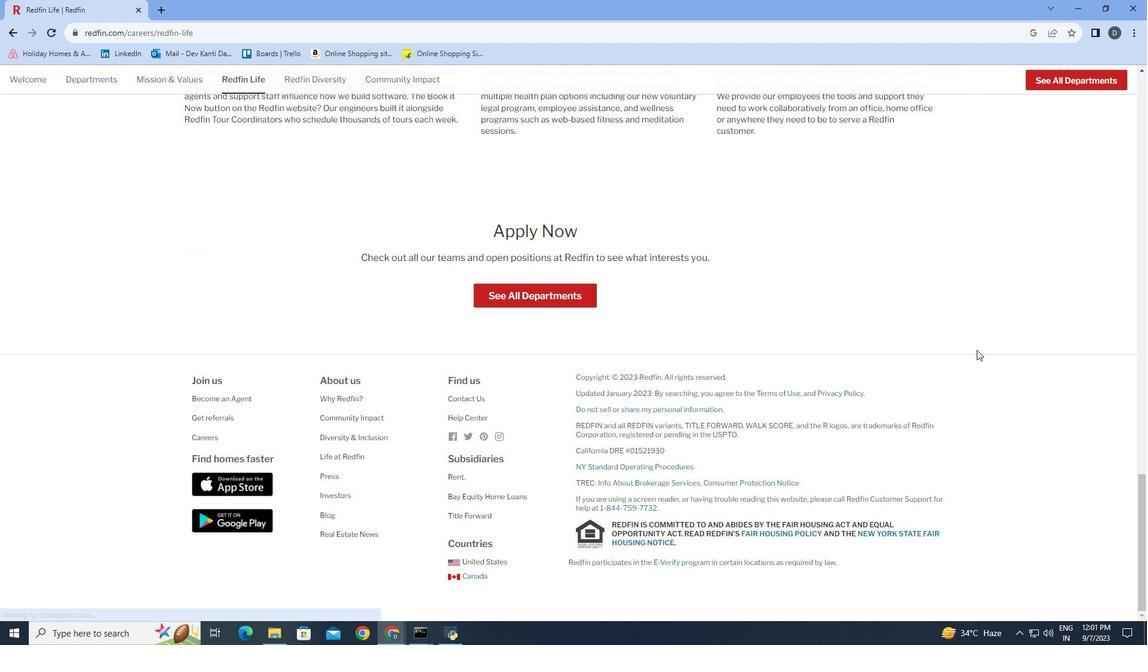
Action: Mouse scrolled (1015, 387) with delta (0, 0)
Screenshot: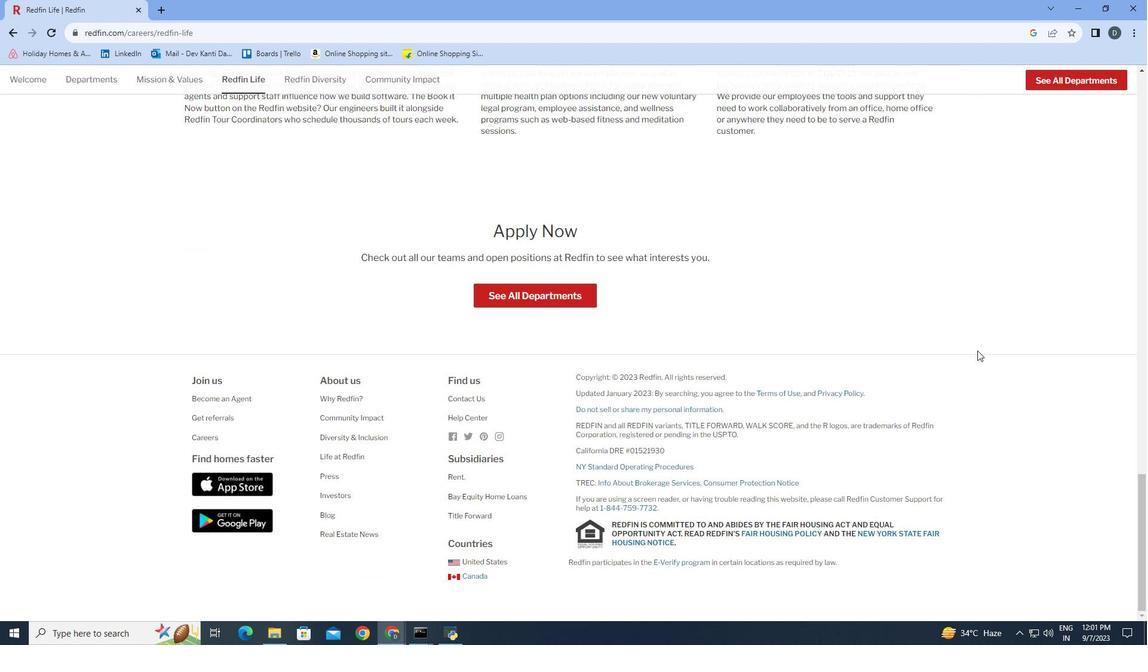 
Action: Mouse scrolled (1015, 387) with delta (0, 0)
Screenshot: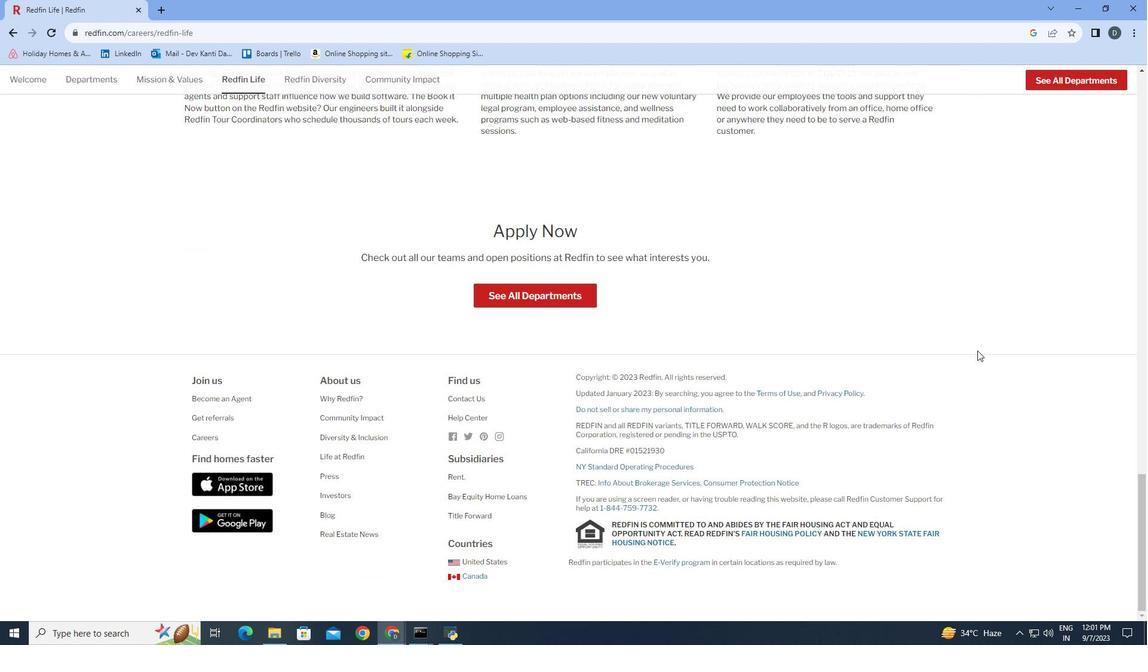 
Action: Mouse moved to (1015, 389)
Screenshot: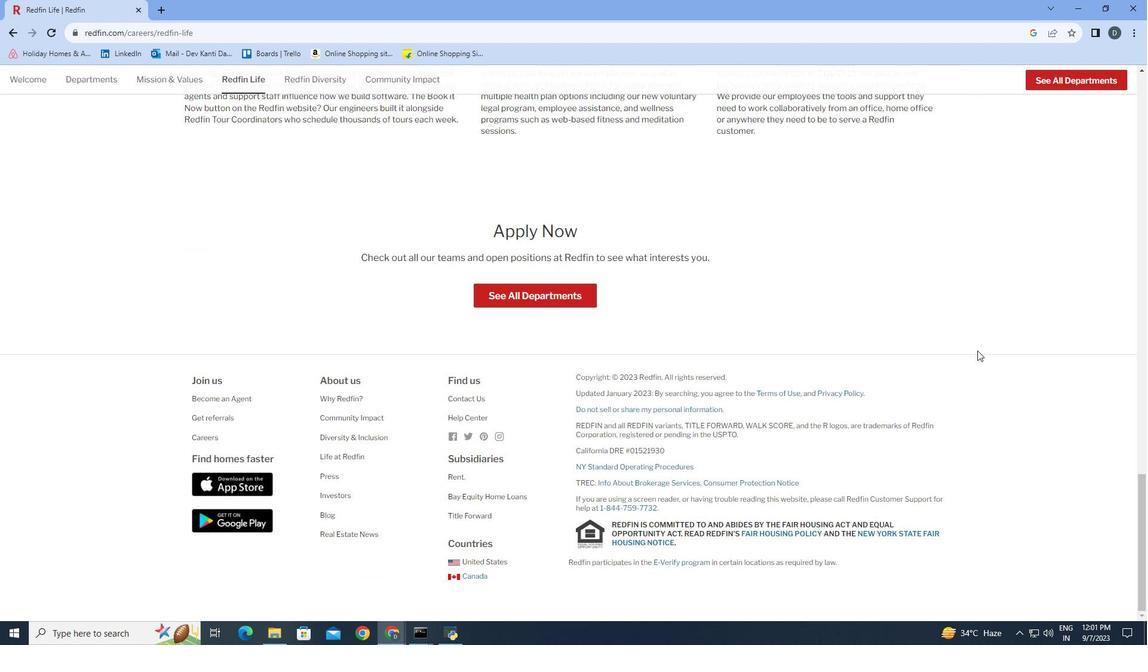 
